 Task: Find connections with filter location Tanabi with filter topic #lawstudentswith filter profile language Potuguese with filter current company Dream Jobs Staffing Solution Pvt Ltd with filter school Pt. Ravishankar Shukla University, Raipur with filter industry Chemical Raw Materials Manufacturing with filter service category Audio Engineering with filter keywords title Welder
Action: Mouse moved to (489, 86)
Screenshot: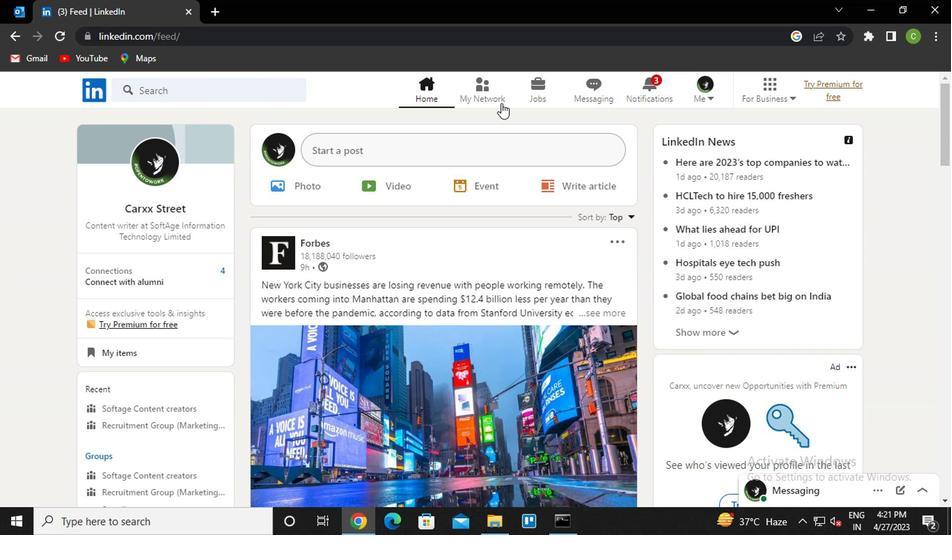 
Action: Mouse pressed left at (489, 86)
Screenshot: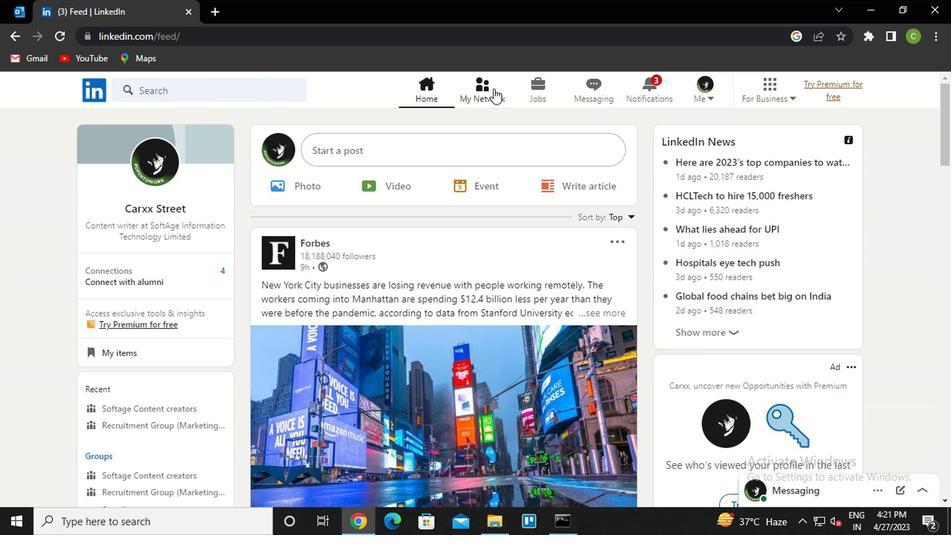 
Action: Mouse moved to (219, 171)
Screenshot: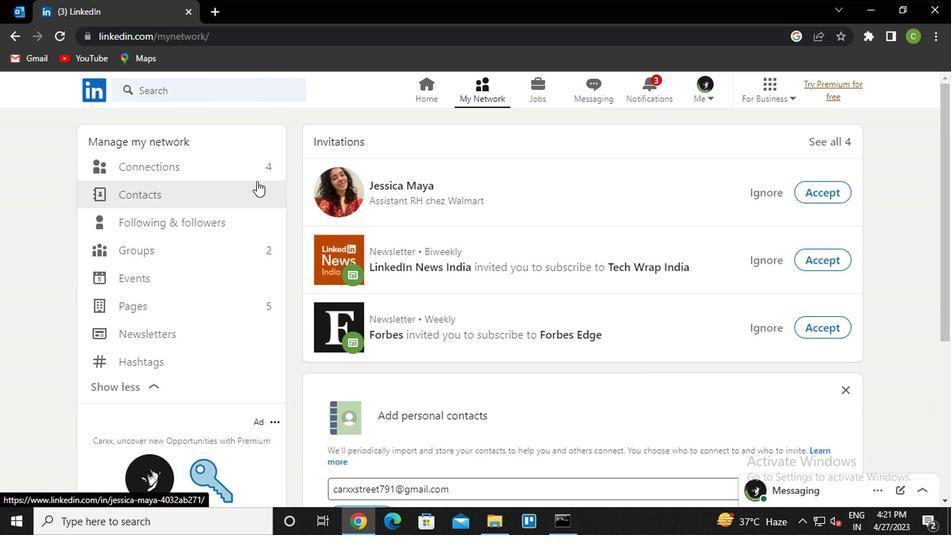 
Action: Mouse pressed left at (219, 171)
Screenshot: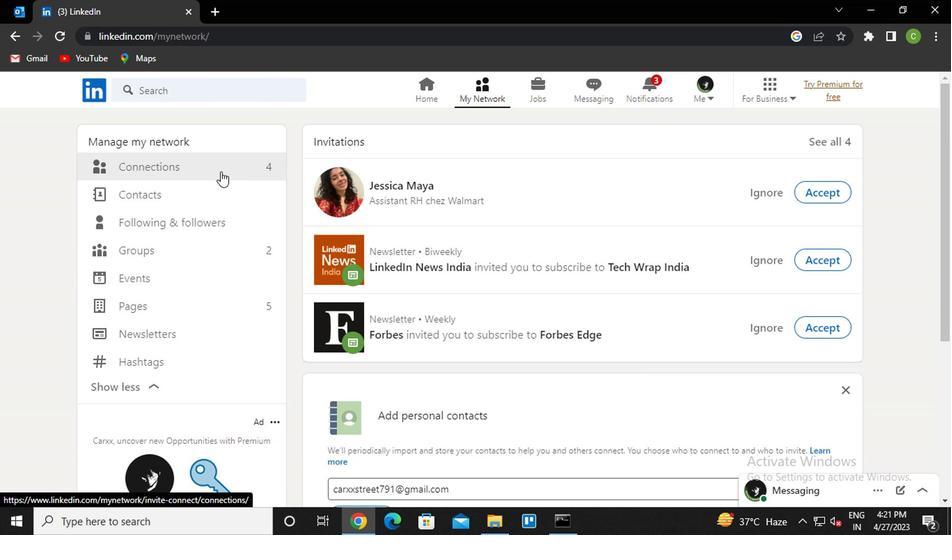 
Action: Mouse moved to (561, 167)
Screenshot: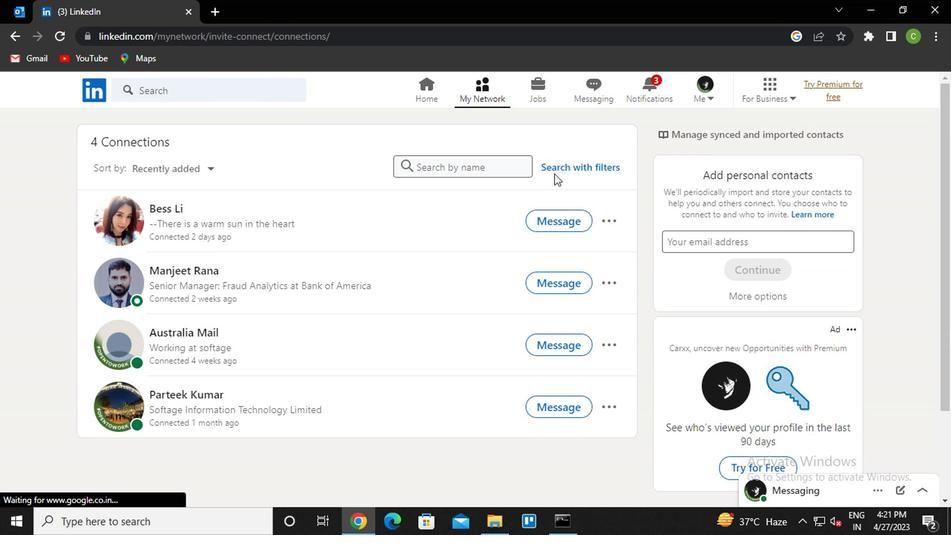 
Action: Mouse pressed left at (561, 167)
Screenshot: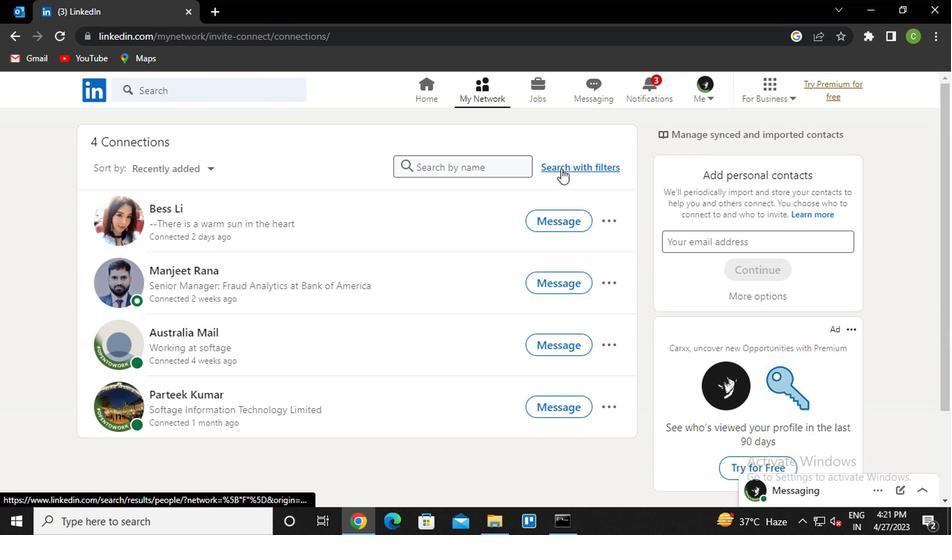 
Action: Mouse moved to (504, 128)
Screenshot: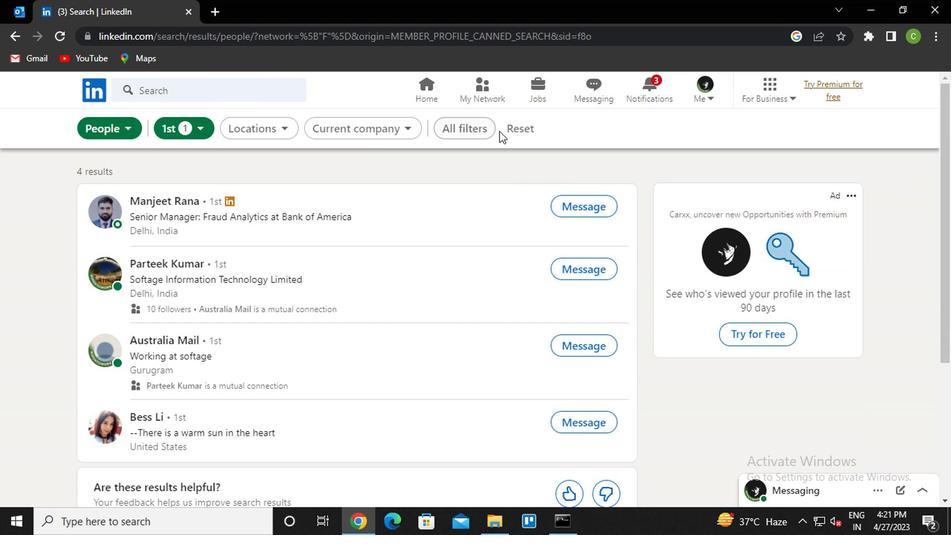 
Action: Mouse pressed left at (504, 128)
Screenshot: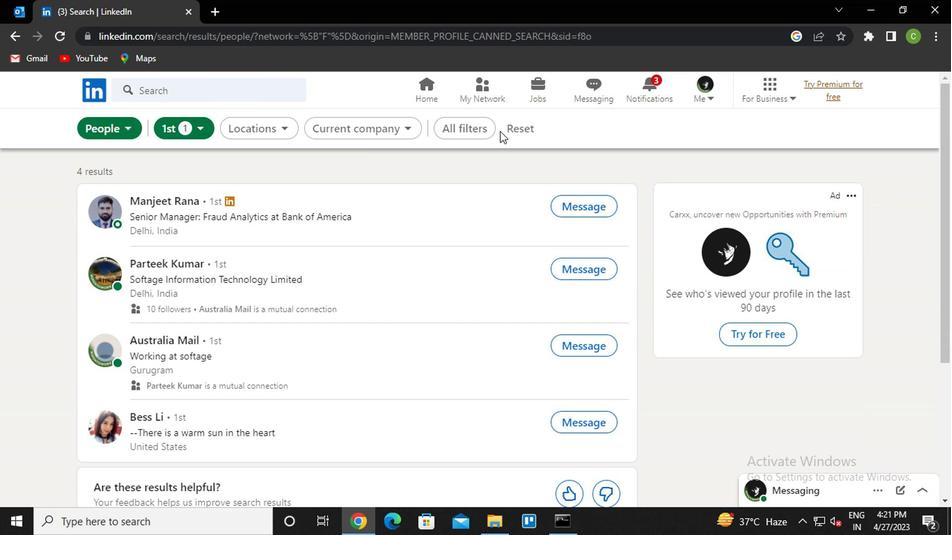 
Action: Mouse moved to (514, 132)
Screenshot: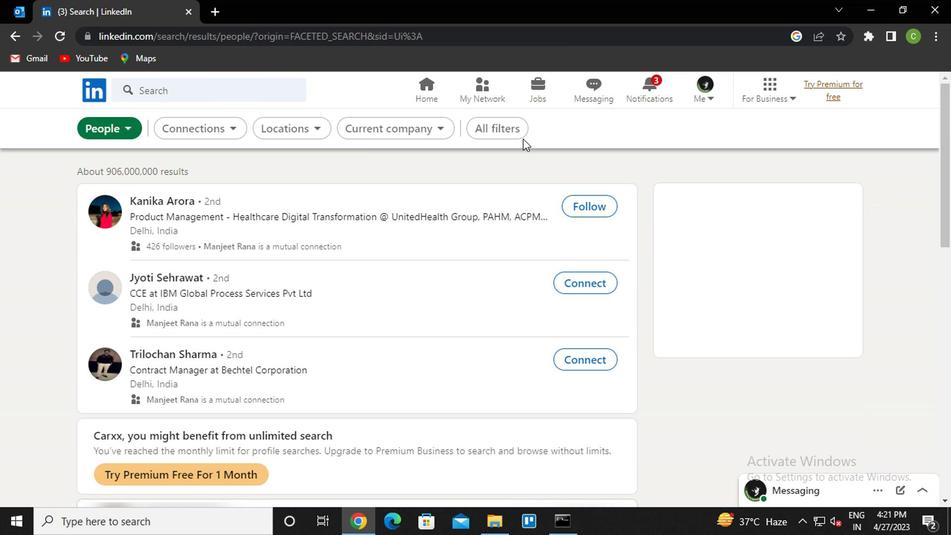
Action: Mouse pressed left at (514, 132)
Screenshot: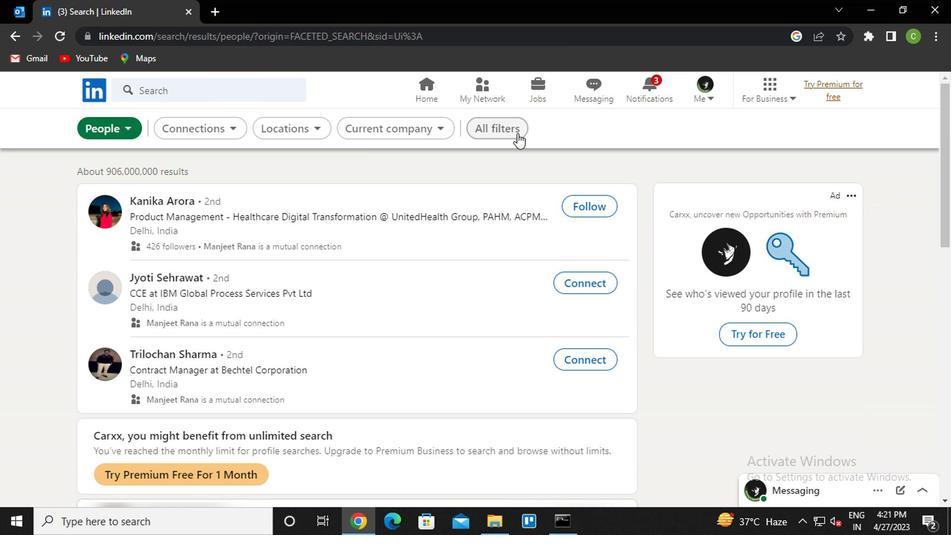 
Action: Mouse moved to (800, 298)
Screenshot: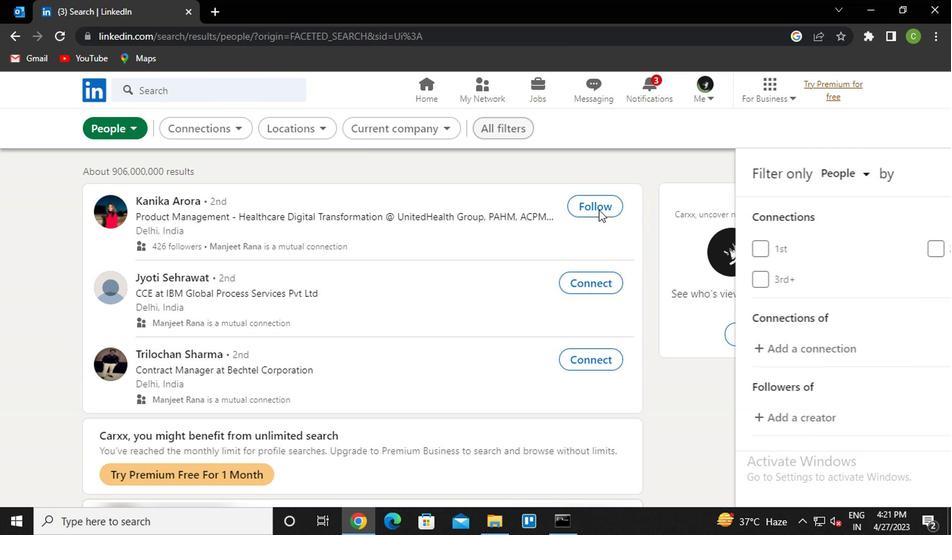 
Action: Mouse scrolled (800, 298) with delta (0, 0)
Screenshot: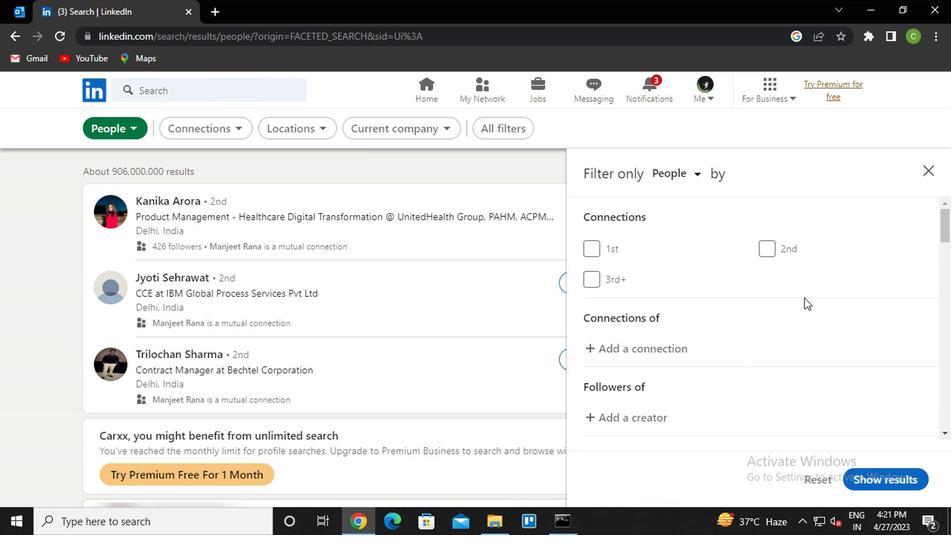
Action: Mouse scrolled (800, 298) with delta (0, 0)
Screenshot: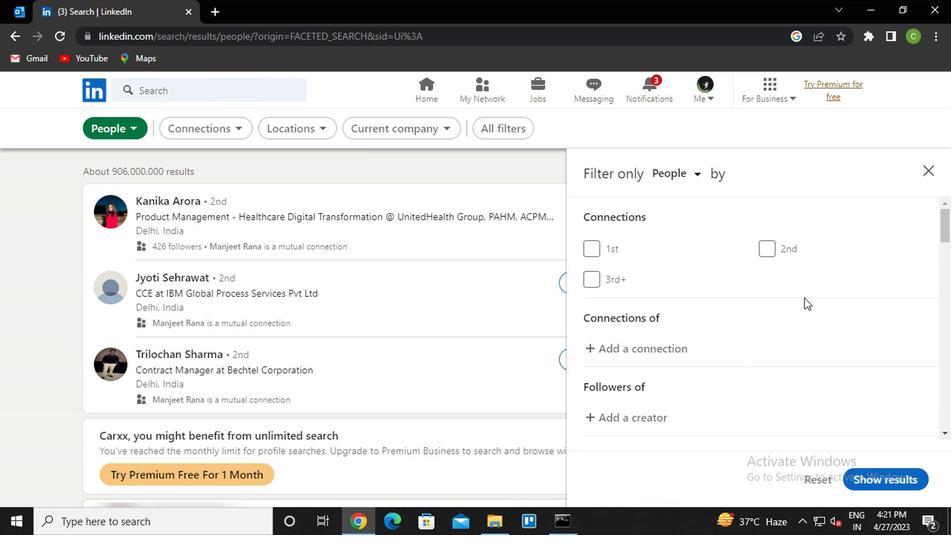 
Action: Mouse moved to (800, 300)
Screenshot: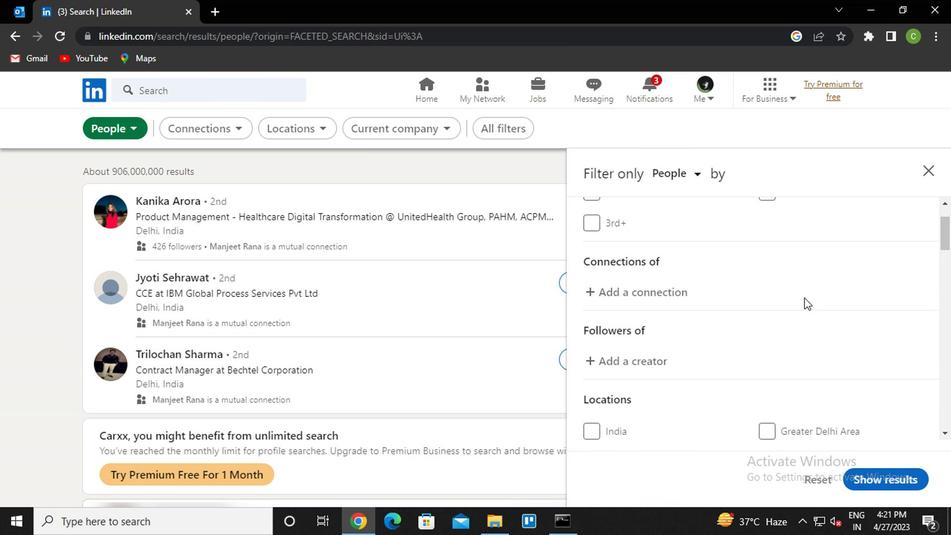 
Action: Mouse scrolled (800, 300) with delta (0, 0)
Screenshot: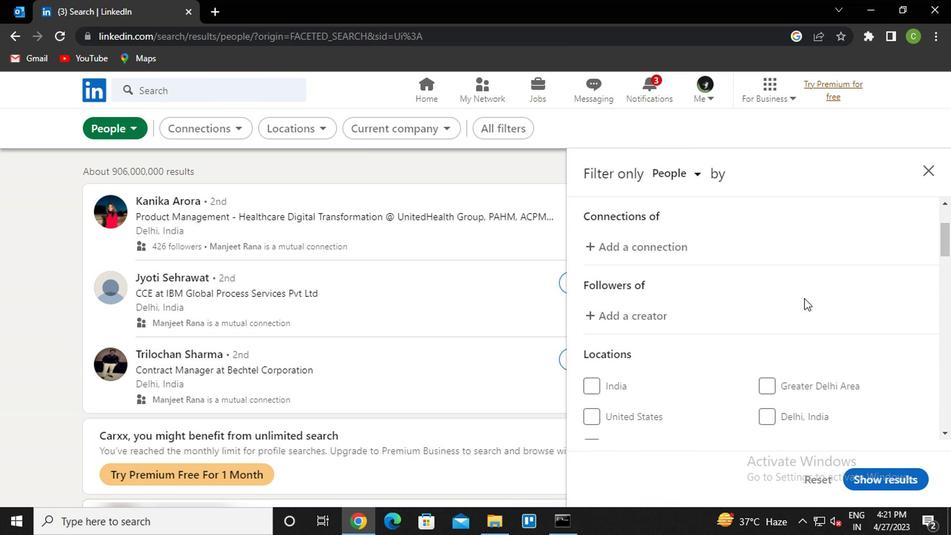 
Action: Mouse scrolled (800, 300) with delta (0, 0)
Screenshot: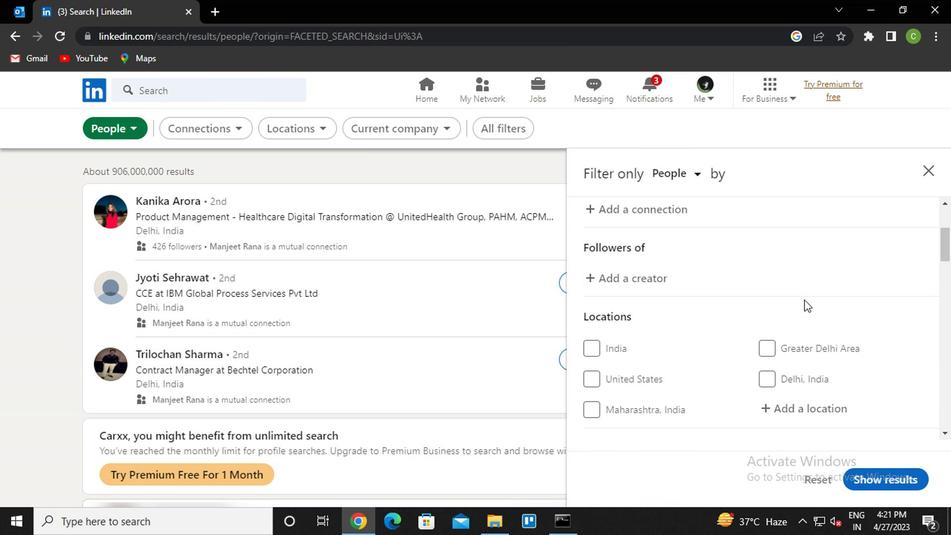 
Action: Mouse moved to (819, 273)
Screenshot: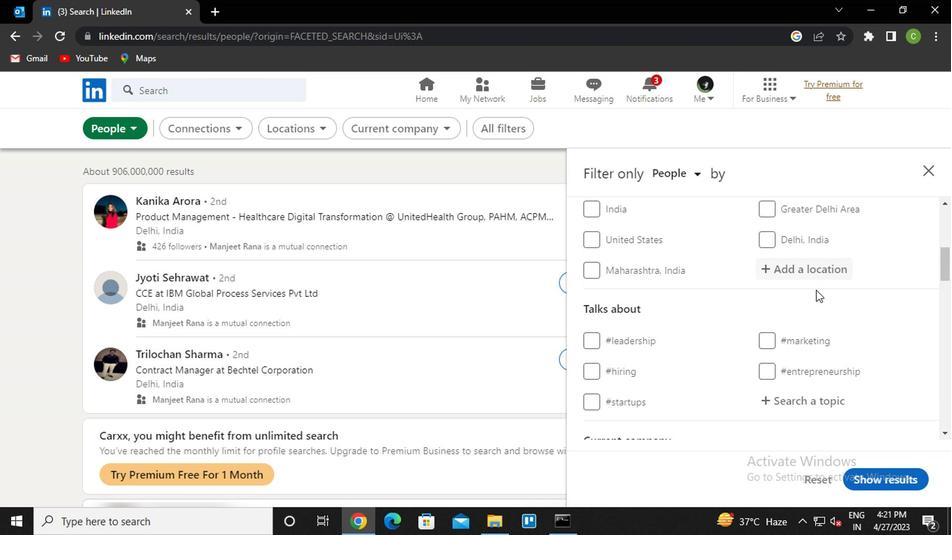 
Action: Mouse pressed left at (819, 273)
Screenshot: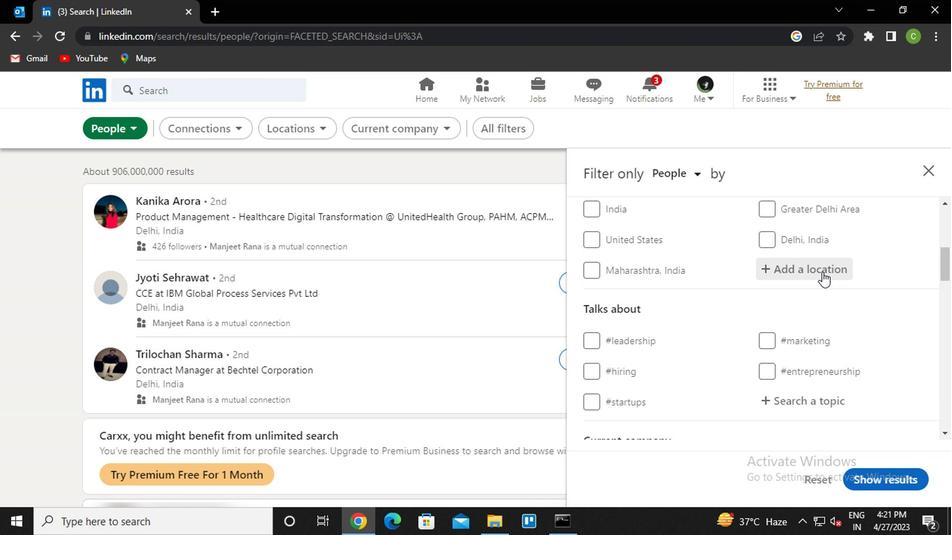
Action: Key pressed <Key.caps_lock>t<Key.caps_lock>anabi<Key.down><Key.enter>
Screenshot: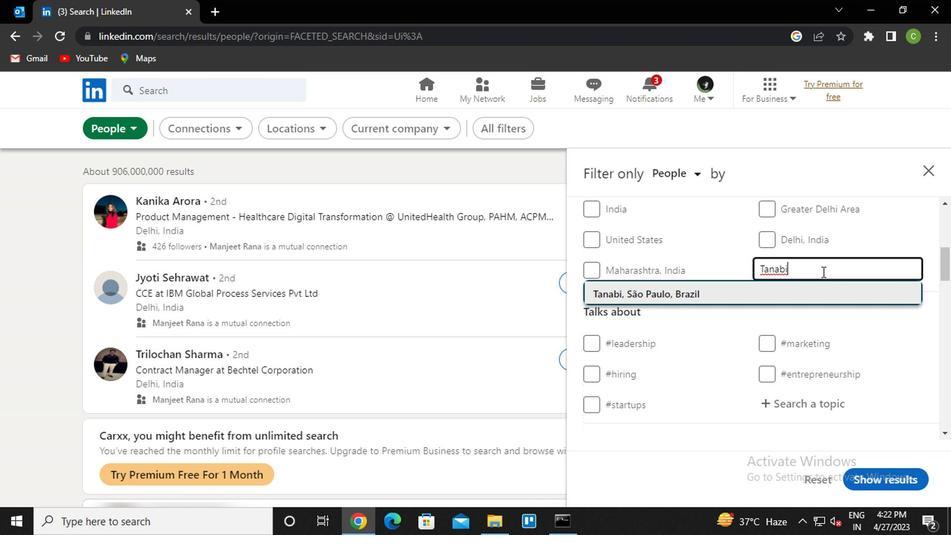 
Action: Mouse scrolled (819, 272) with delta (0, 0)
Screenshot: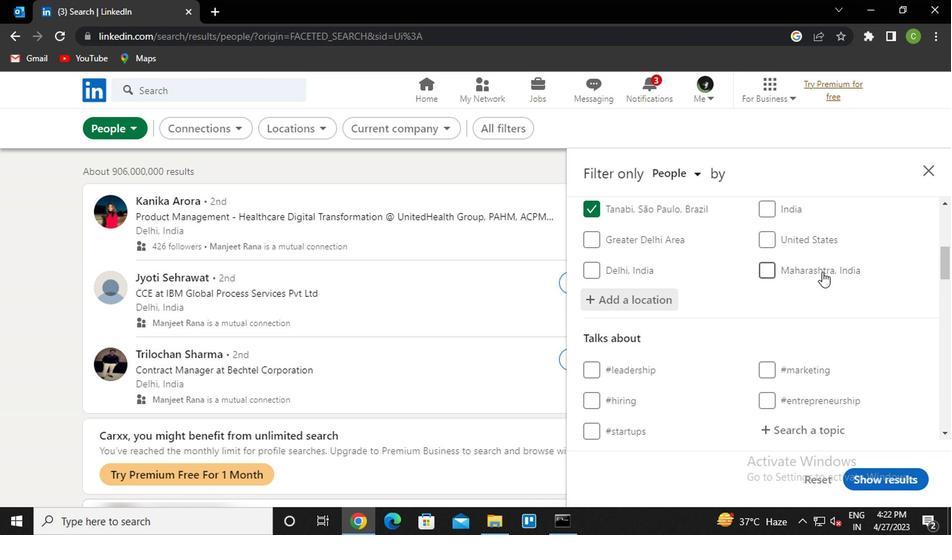 
Action: Mouse scrolled (819, 272) with delta (0, 0)
Screenshot: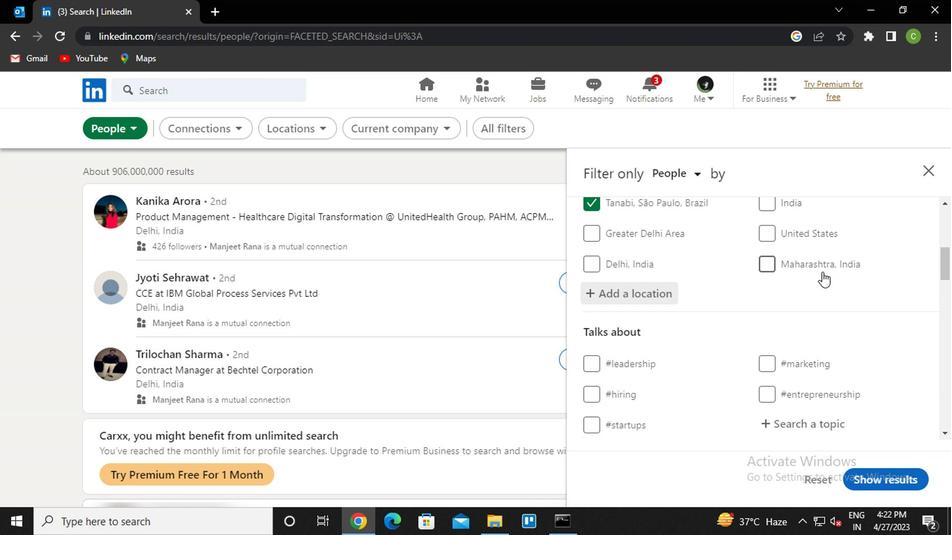 
Action: Mouse scrolled (819, 272) with delta (0, 0)
Screenshot: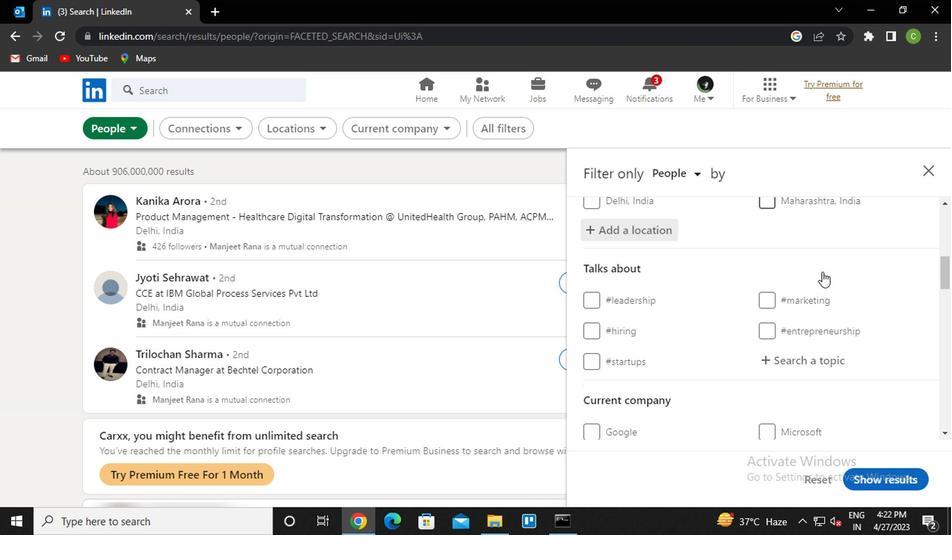 
Action: Mouse scrolled (819, 272) with delta (0, 0)
Screenshot: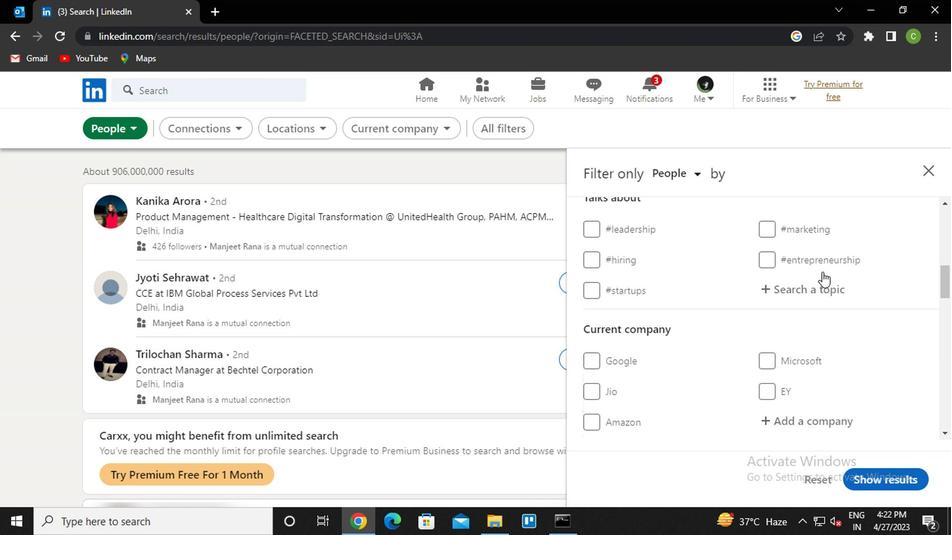 
Action: Mouse moved to (812, 281)
Screenshot: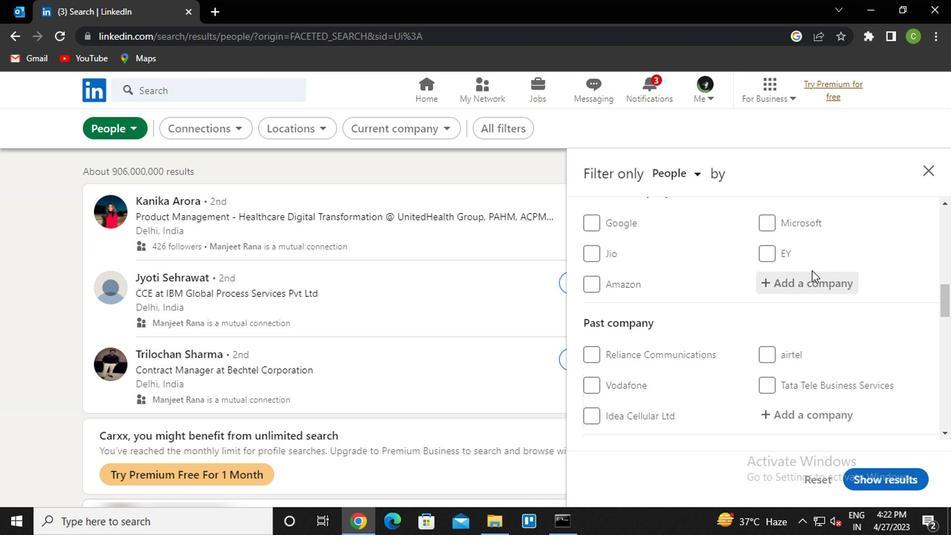 
Action: Mouse pressed left at (812, 281)
Screenshot: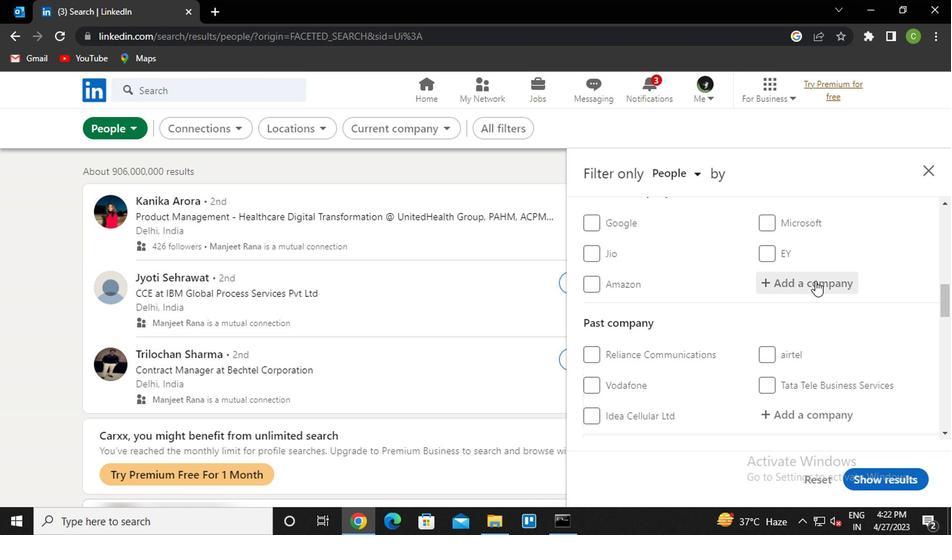 
Action: Mouse moved to (791, 308)
Screenshot: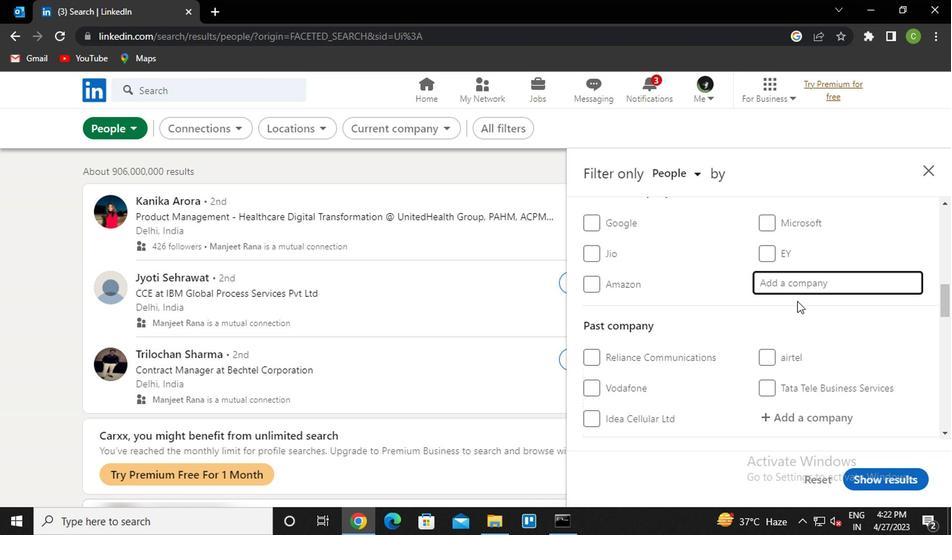 
Action: Mouse scrolled (791, 309) with delta (0, 0)
Screenshot: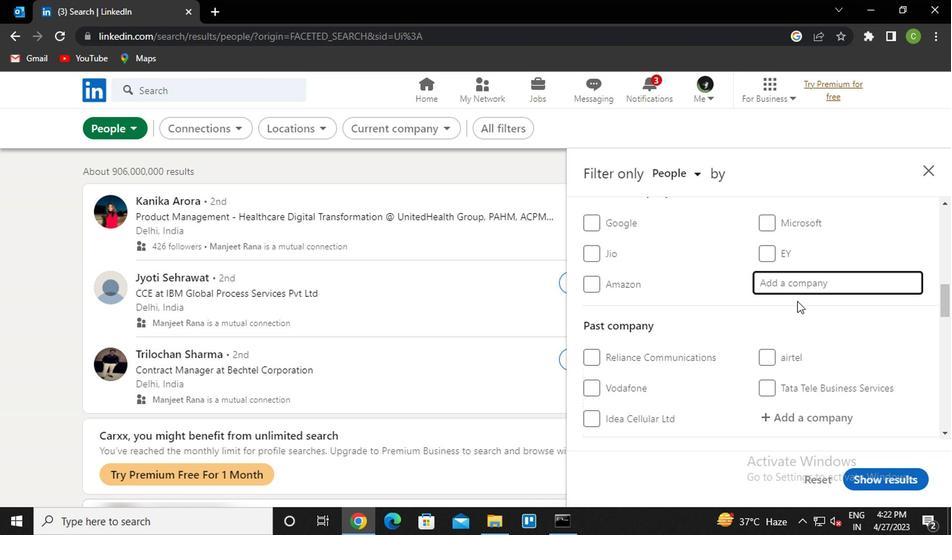 
Action: Mouse moved to (785, 320)
Screenshot: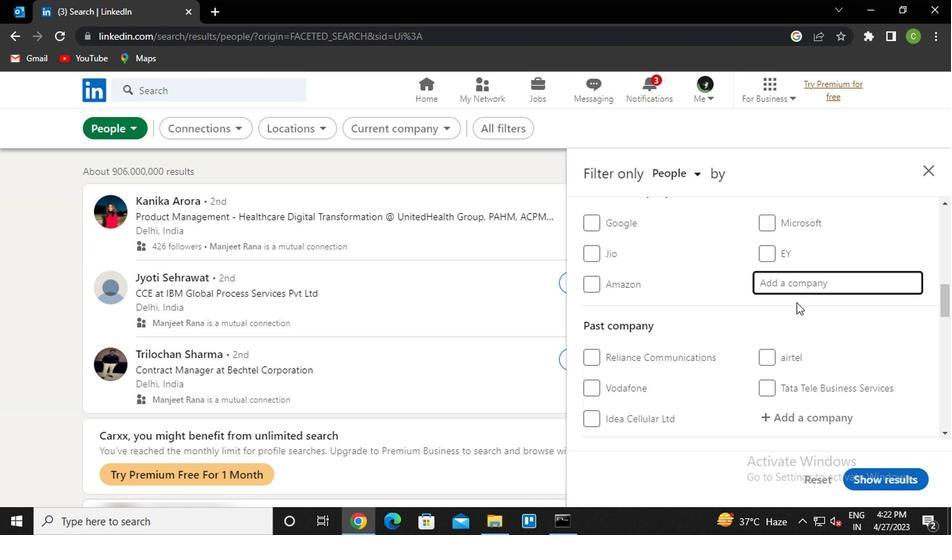 
Action: Mouse scrolled (785, 320) with delta (0, 0)
Screenshot: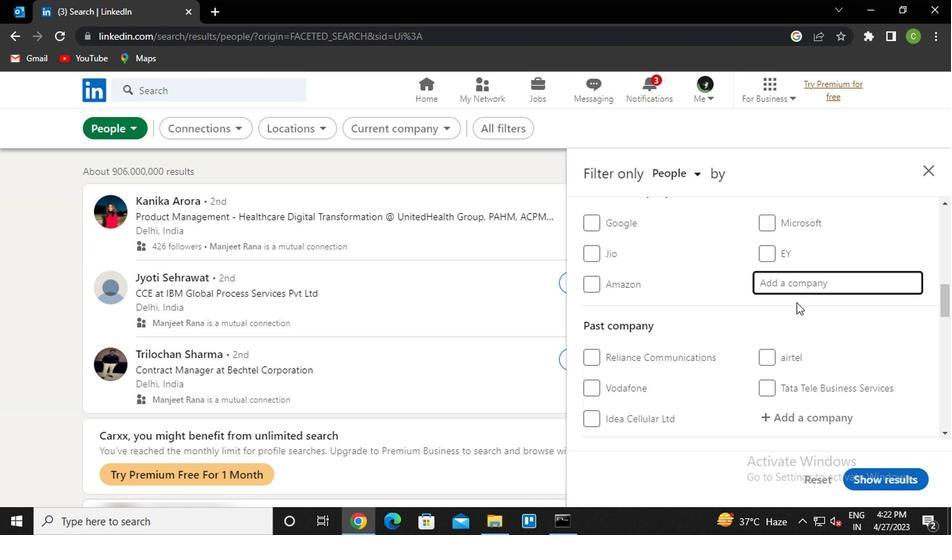 
Action: Mouse moved to (784, 322)
Screenshot: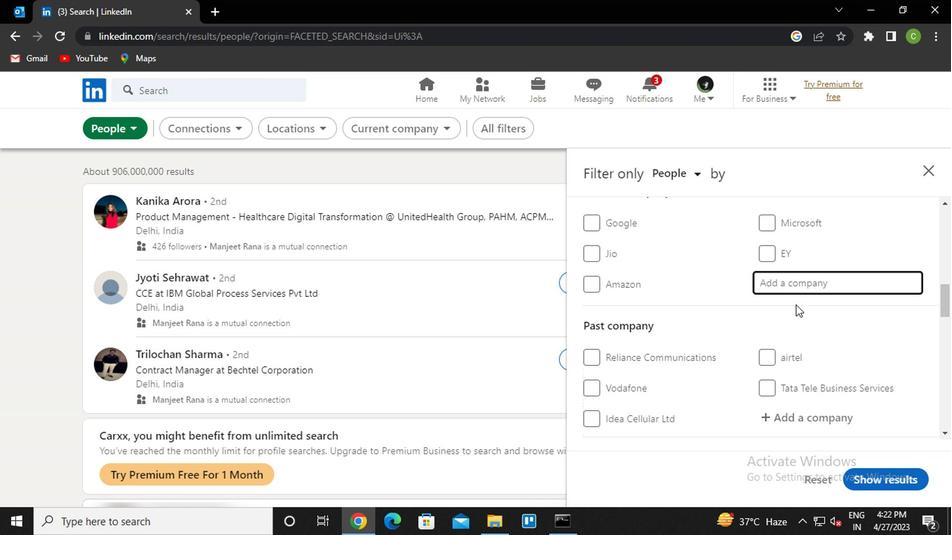 
Action: Mouse scrolled (784, 323) with delta (0, 0)
Screenshot: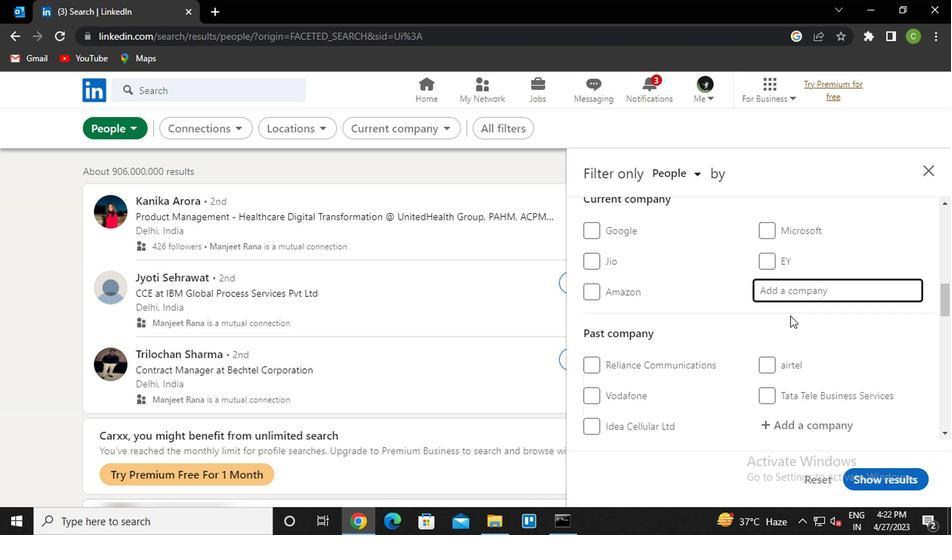 
Action: Mouse moved to (800, 362)
Screenshot: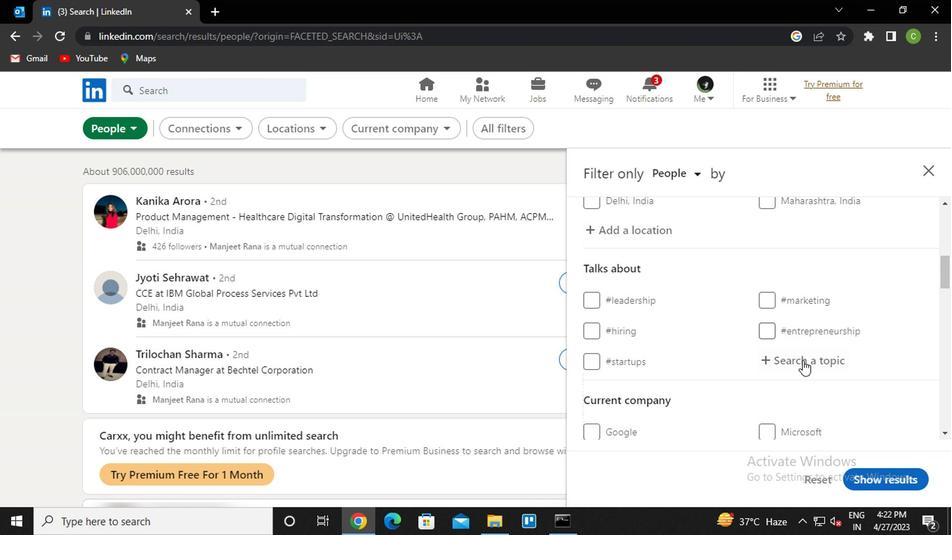 
Action: Mouse pressed left at (800, 362)
Screenshot: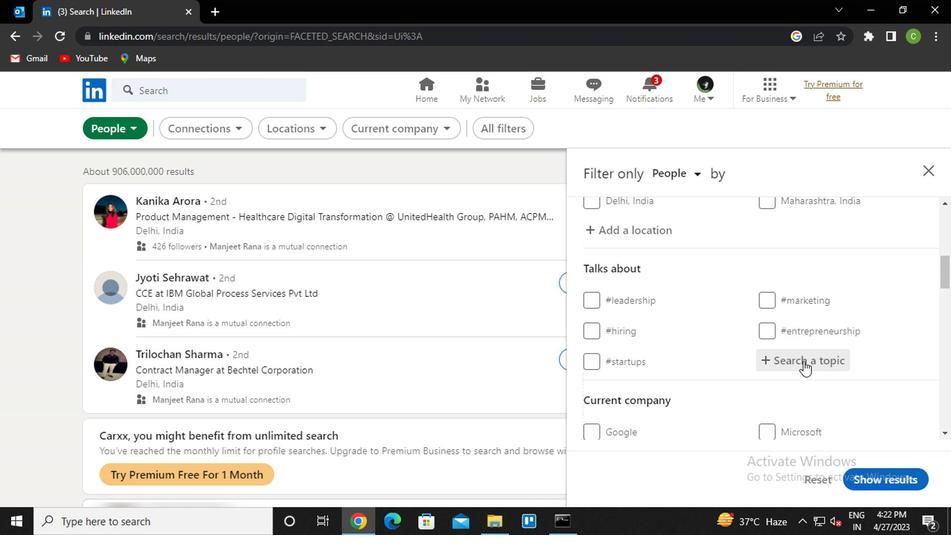 
Action: Key pressed lawstudent<Key.down><Key.enter>
Screenshot: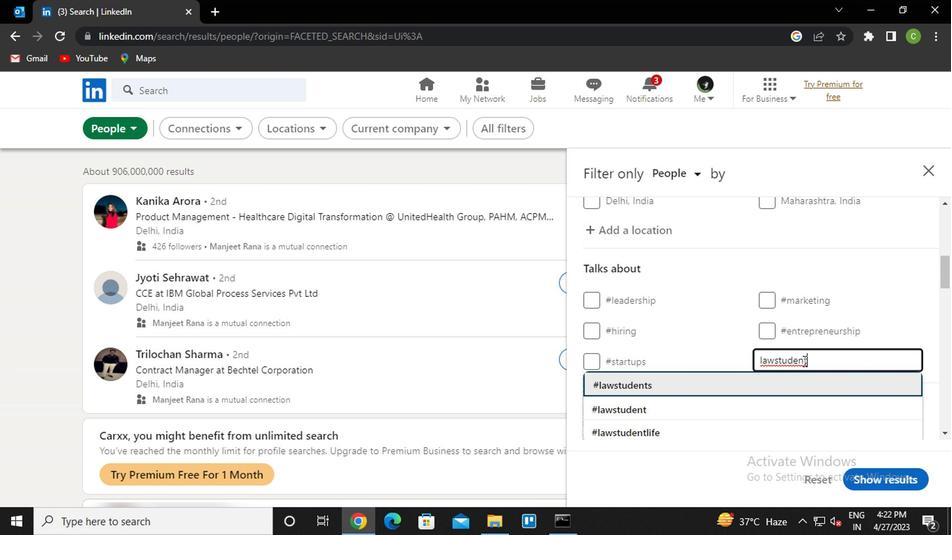 
Action: Mouse scrolled (800, 362) with delta (0, 0)
Screenshot: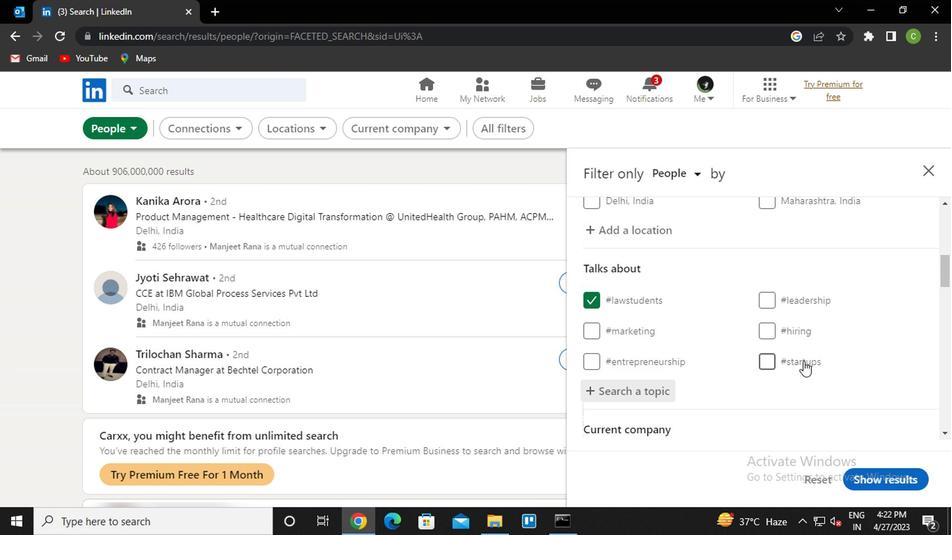 
Action: Mouse scrolled (800, 362) with delta (0, 0)
Screenshot: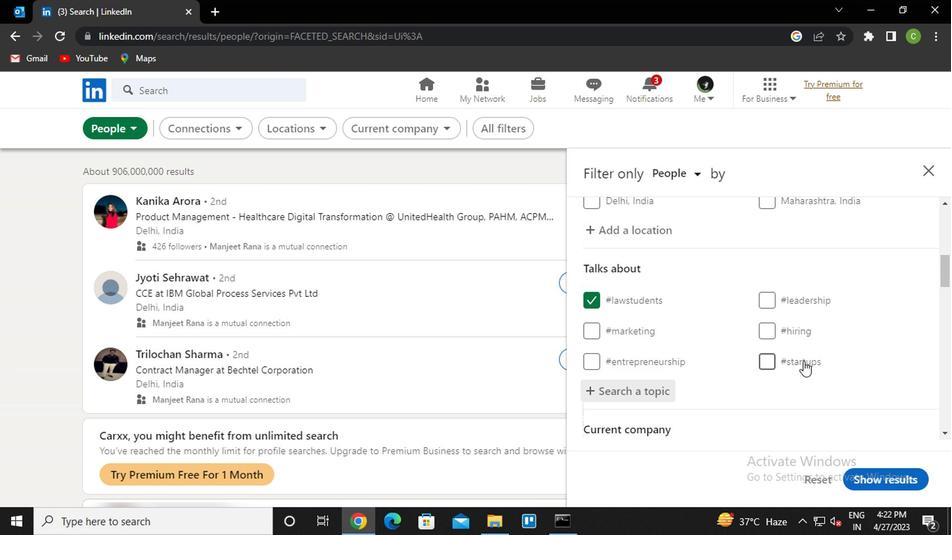 
Action: Mouse moved to (800, 363)
Screenshot: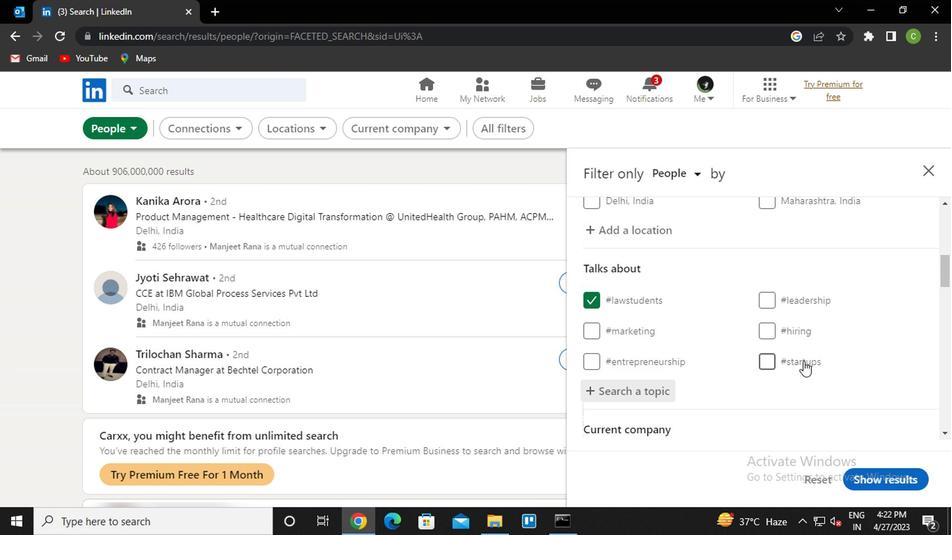 
Action: Mouse scrolled (800, 362) with delta (0, 0)
Screenshot: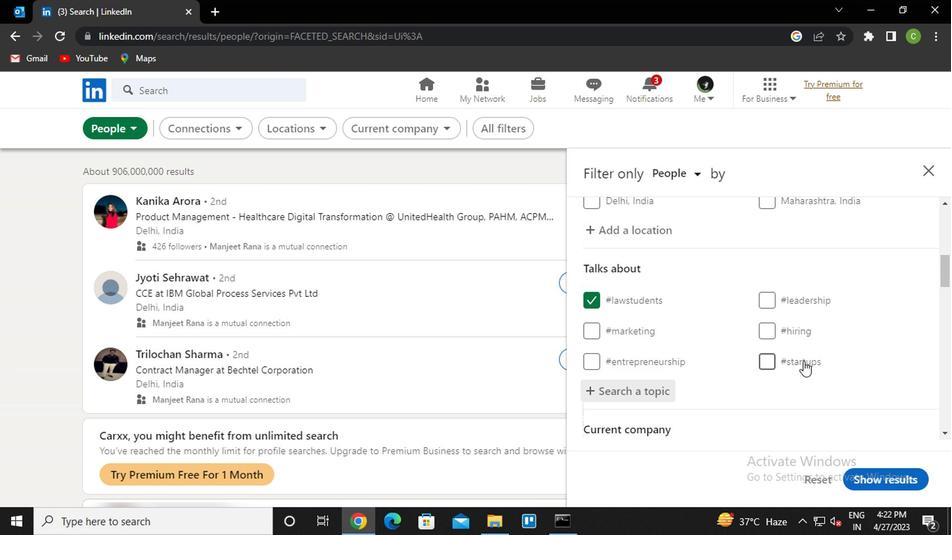 
Action: Mouse moved to (798, 364)
Screenshot: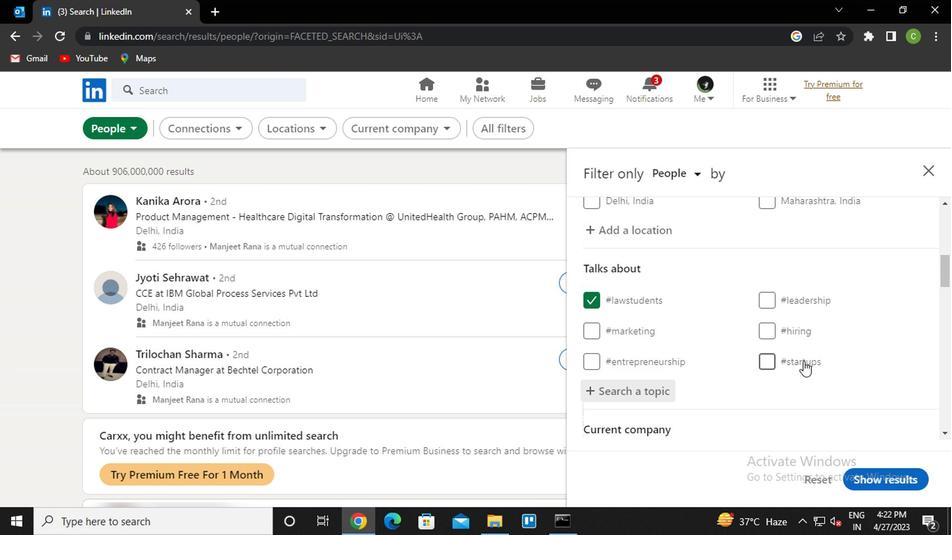 
Action: Mouse scrolled (798, 363) with delta (0, 0)
Screenshot: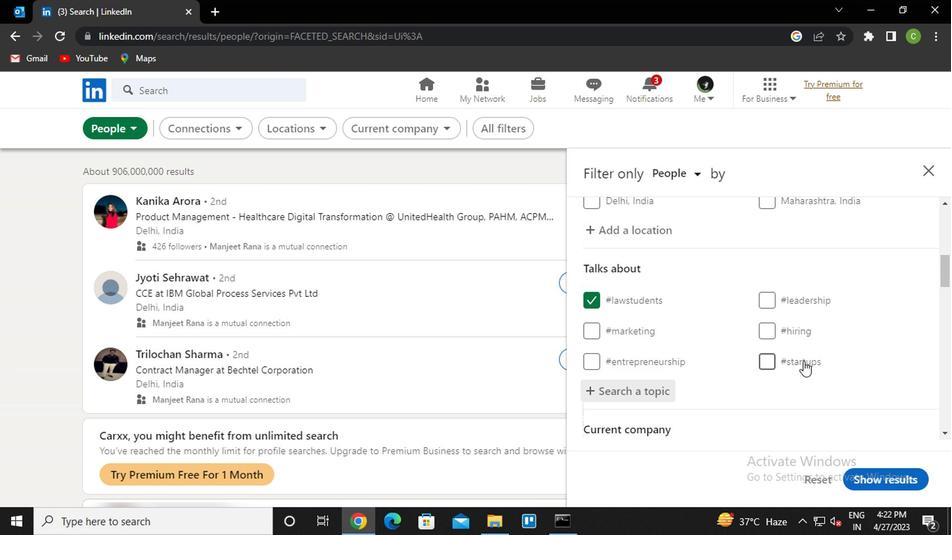 
Action: Mouse moved to (796, 366)
Screenshot: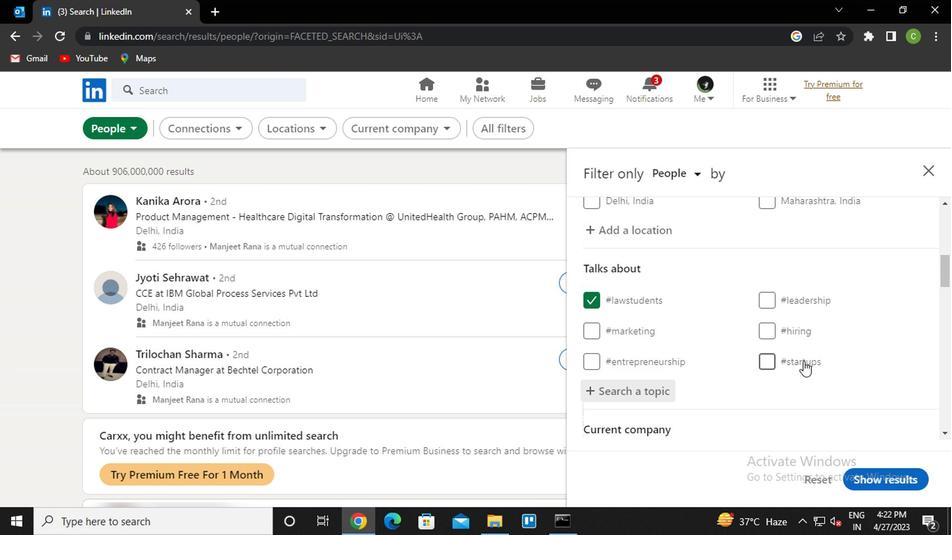
Action: Mouse scrolled (796, 365) with delta (0, 0)
Screenshot: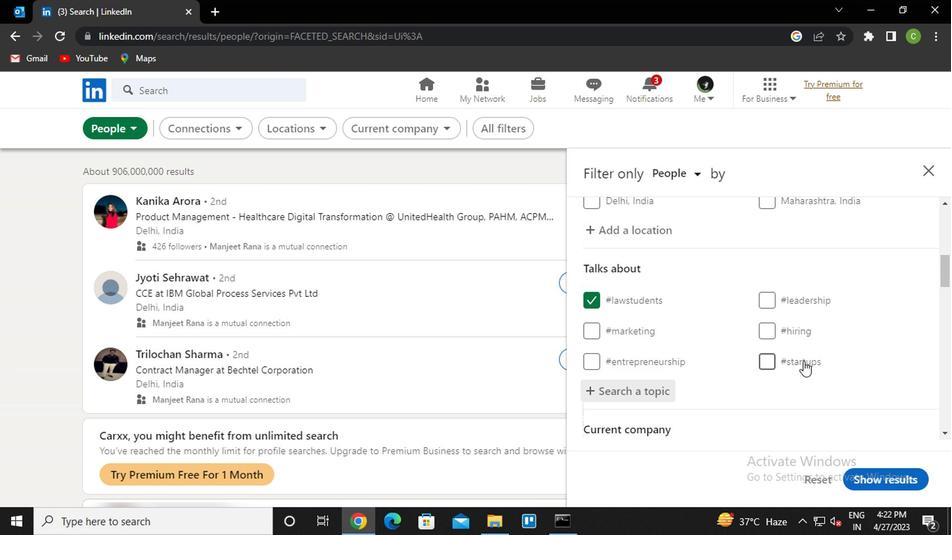 
Action: Mouse moved to (796, 366)
Screenshot: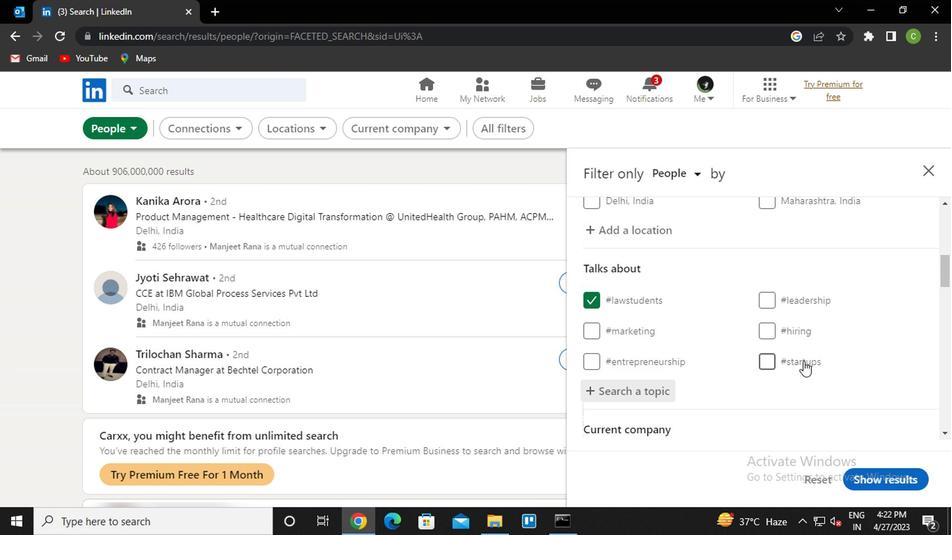 
Action: Mouse scrolled (796, 365) with delta (0, 0)
Screenshot: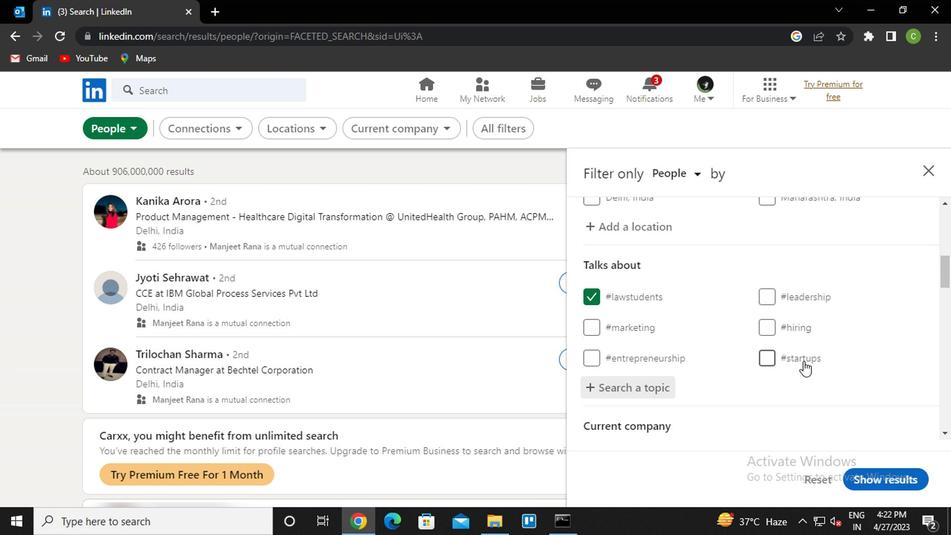 
Action: Mouse moved to (794, 367)
Screenshot: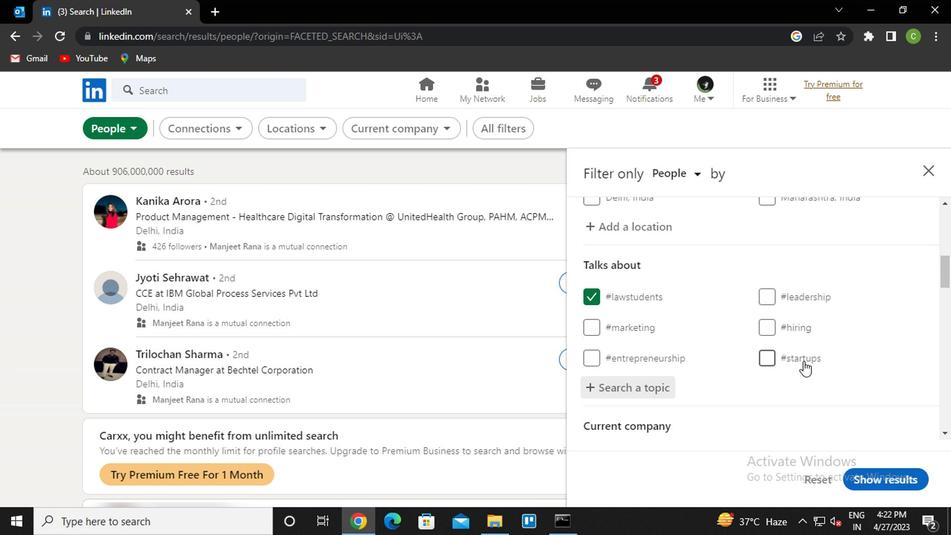 
Action: Mouse scrolled (794, 366) with delta (0, 0)
Screenshot: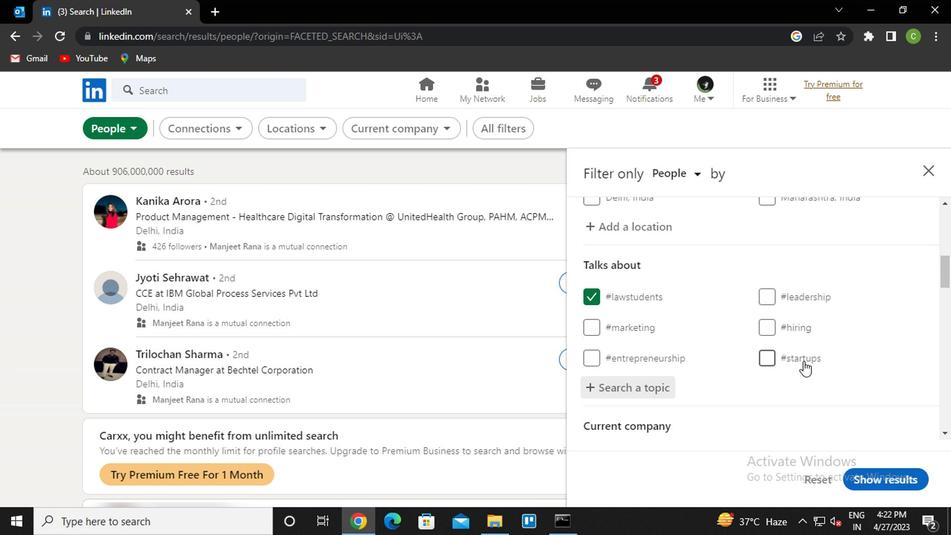 
Action: Mouse scrolled (794, 366) with delta (0, 0)
Screenshot: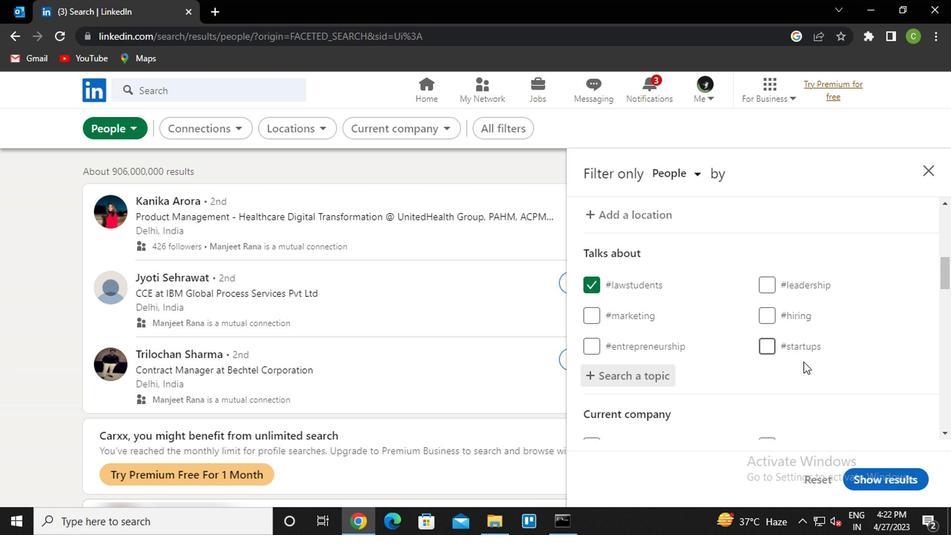 
Action: Mouse scrolled (794, 366) with delta (0, 0)
Screenshot: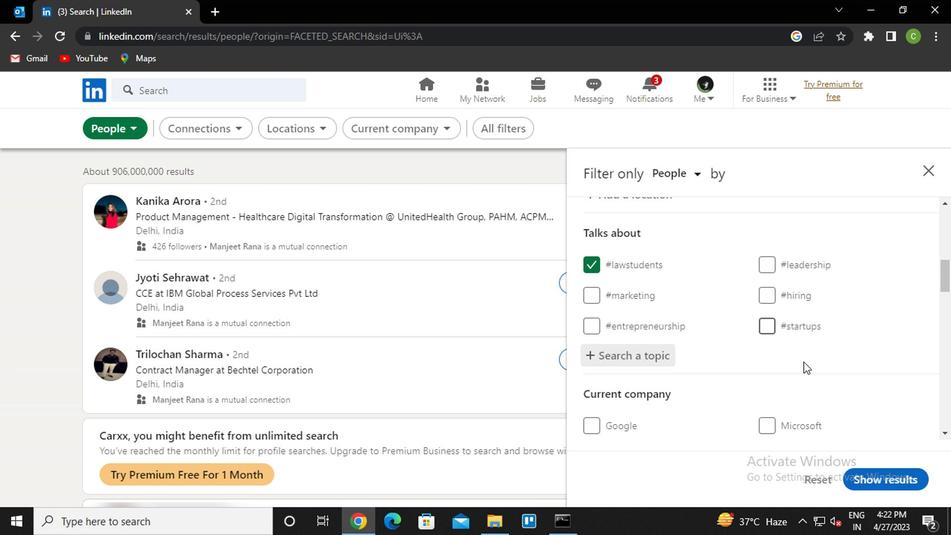 
Action: Mouse moved to (771, 420)
Screenshot: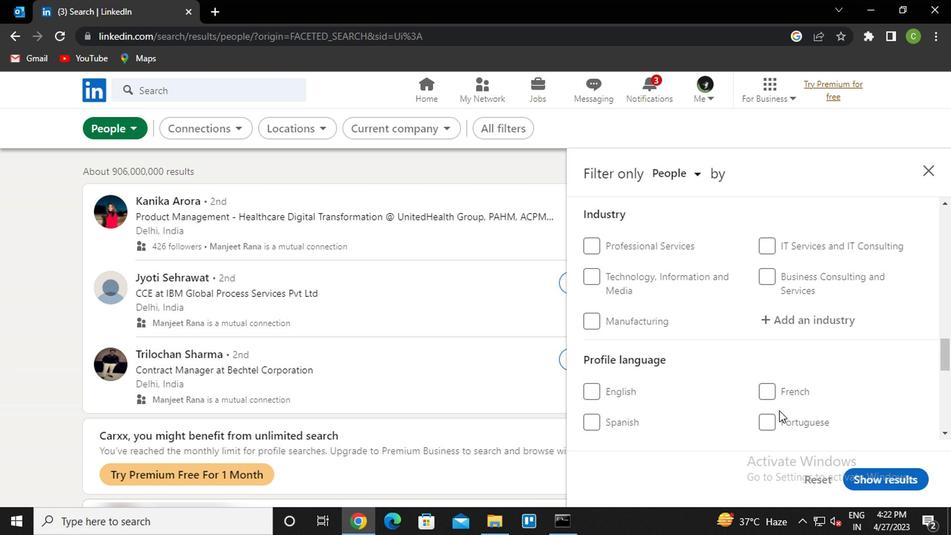 
Action: Mouse pressed left at (771, 420)
Screenshot: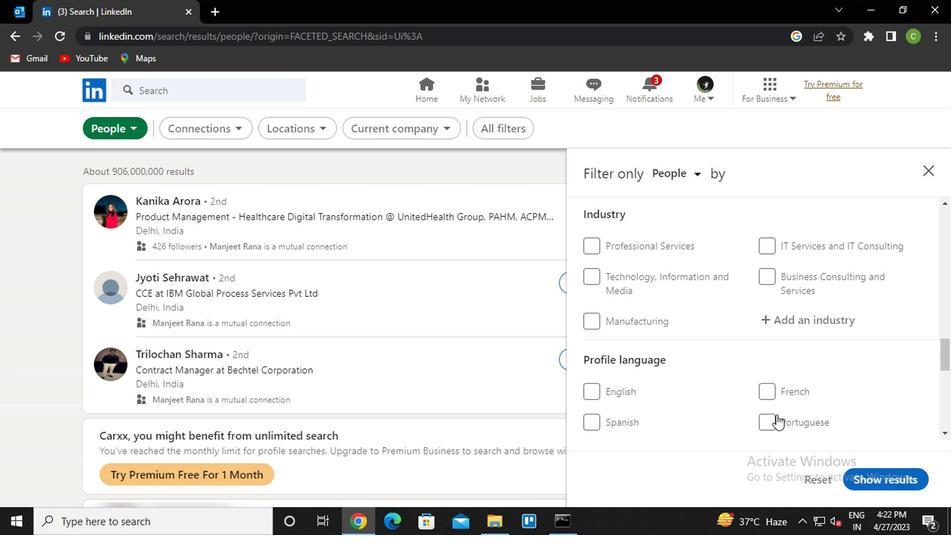 
Action: Mouse moved to (789, 349)
Screenshot: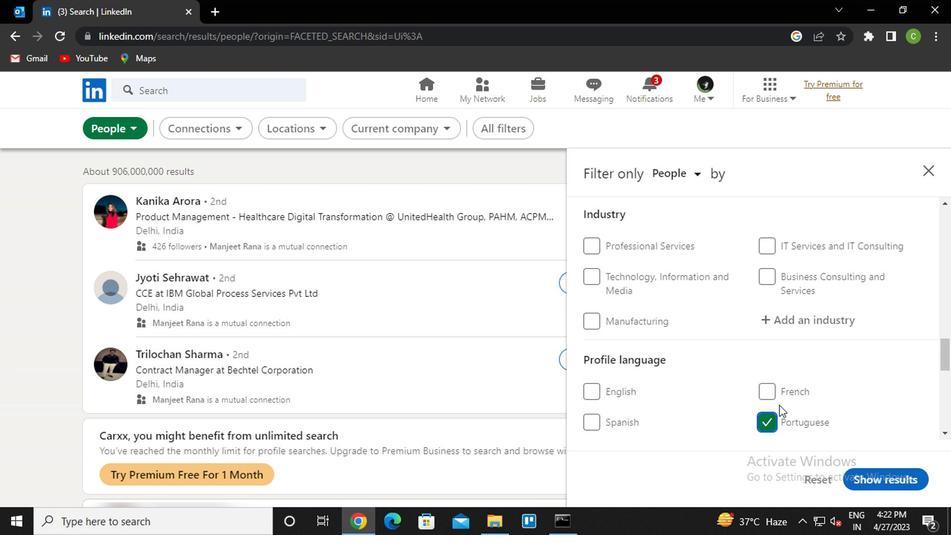 
Action: Mouse scrolled (789, 350) with delta (0, 0)
Screenshot: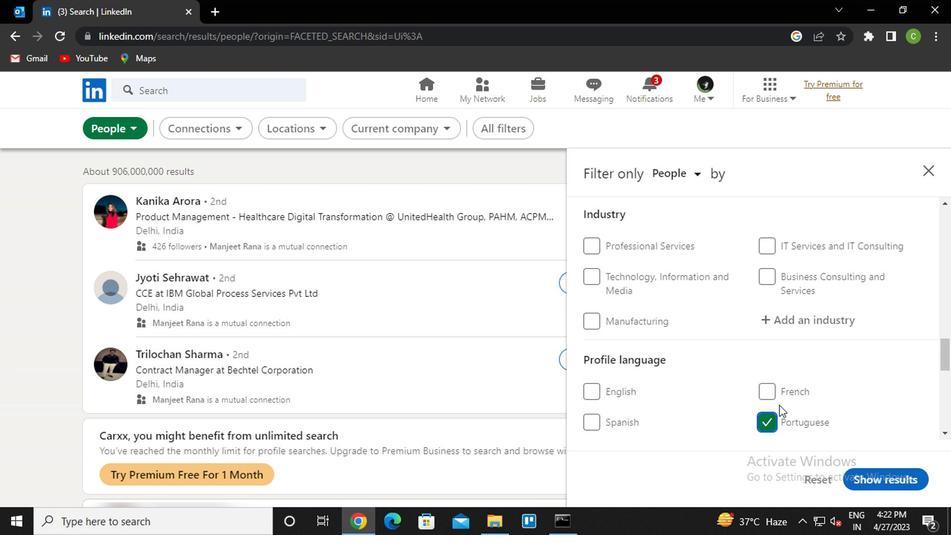 
Action: Mouse scrolled (789, 350) with delta (0, 0)
Screenshot: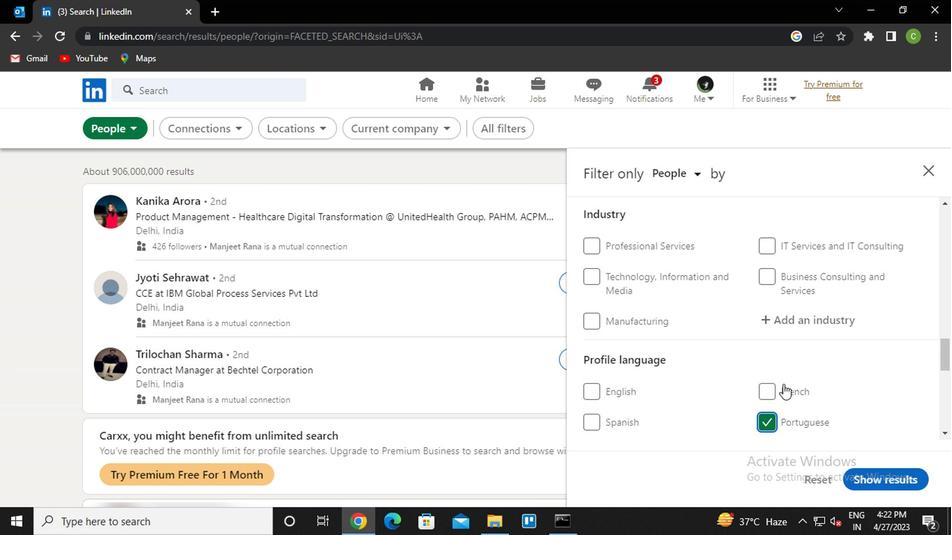 
Action: Mouse scrolled (789, 350) with delta (0, 0)
Screenshot: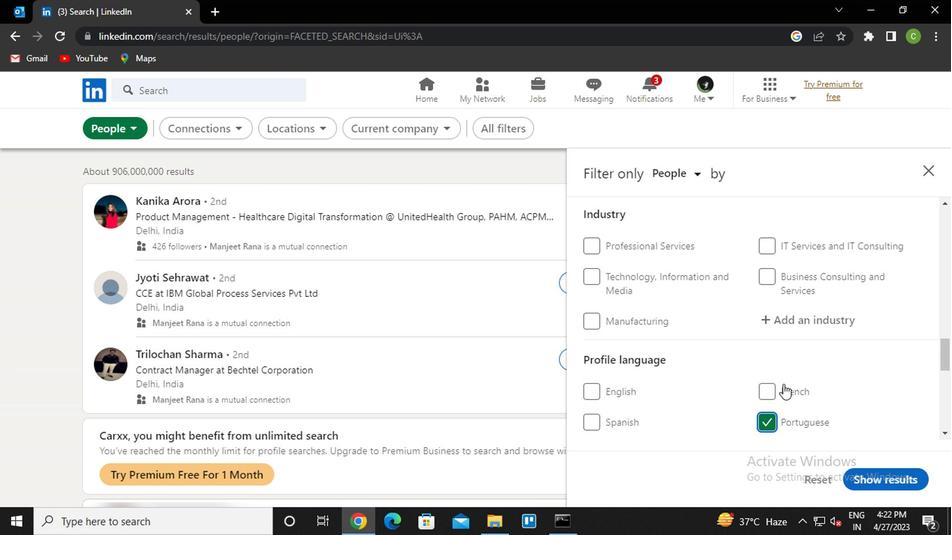 
Action: Mouse scrolled (789, 350) with delta (0, 0)
Screenshot: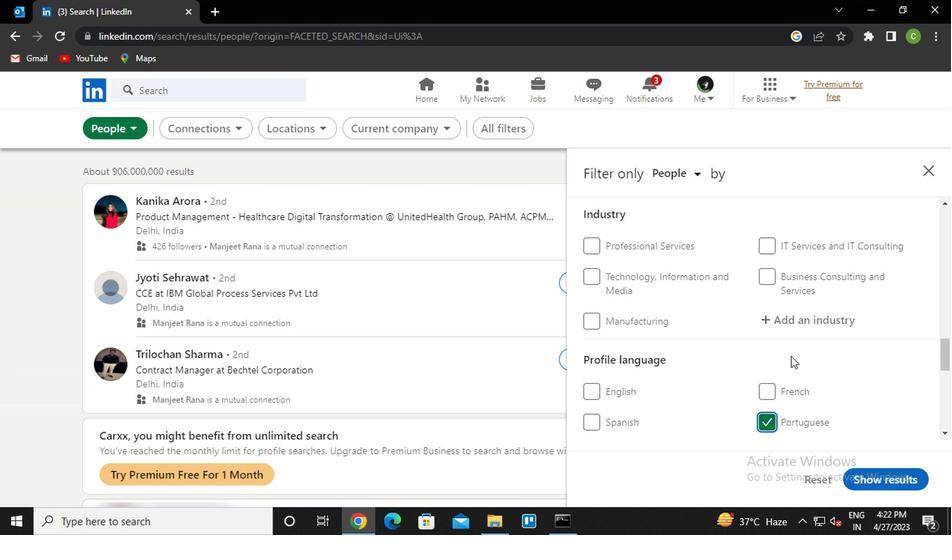 
Action: Mouse scrolled (789, 350) with delta (0, 0)
Screenshot: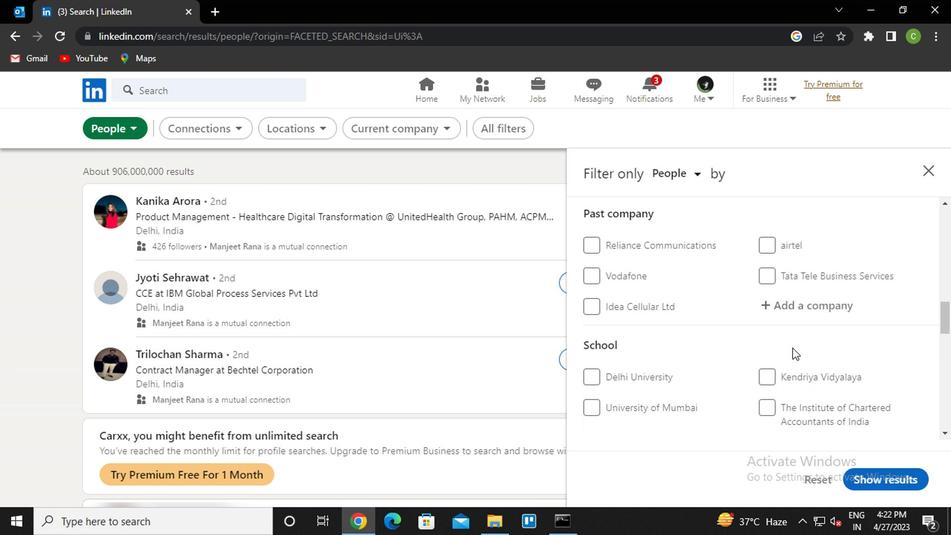 
Action: Mouse scrolled (789, 350) with delta (0, 0)
Screenshot: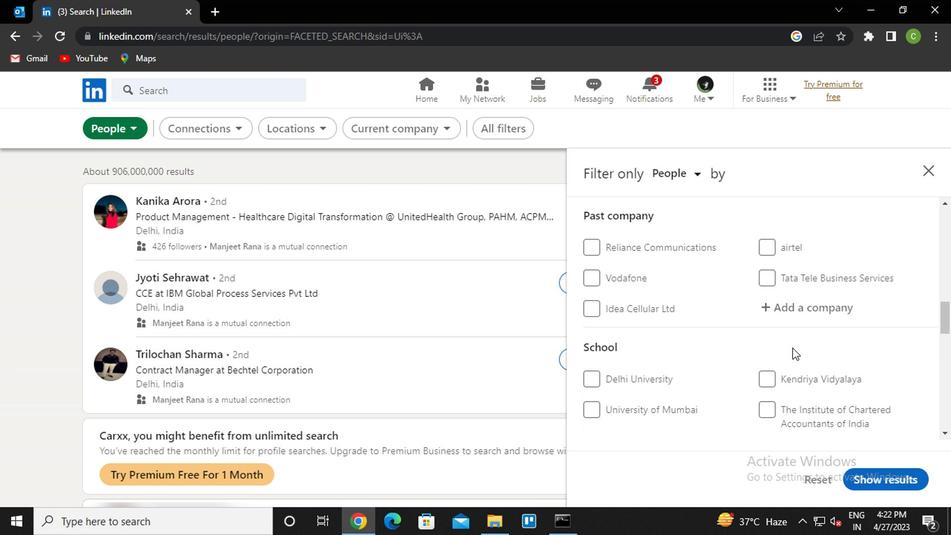 
Action: Mouse moved to (828, 312)
Screenshot: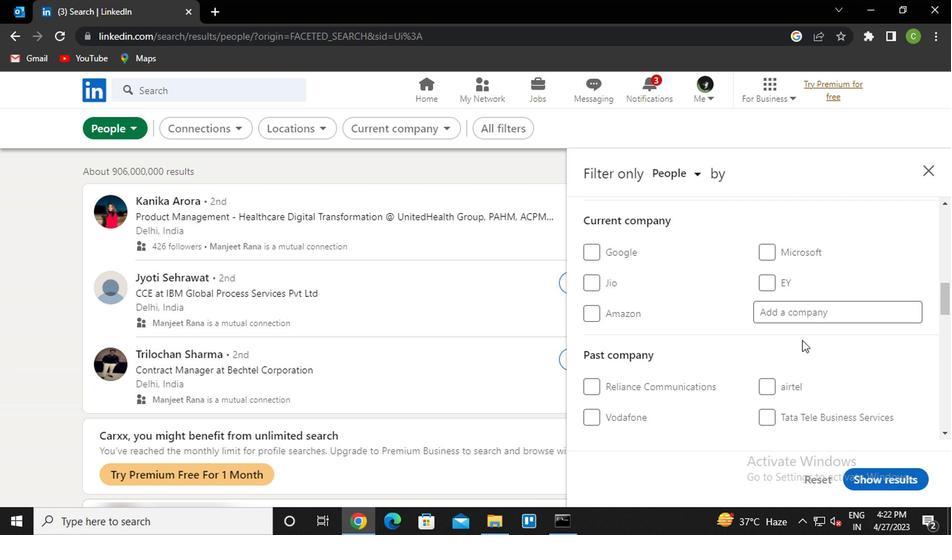 
Action: Mouse pressed left at (828, 312)
Screenshot: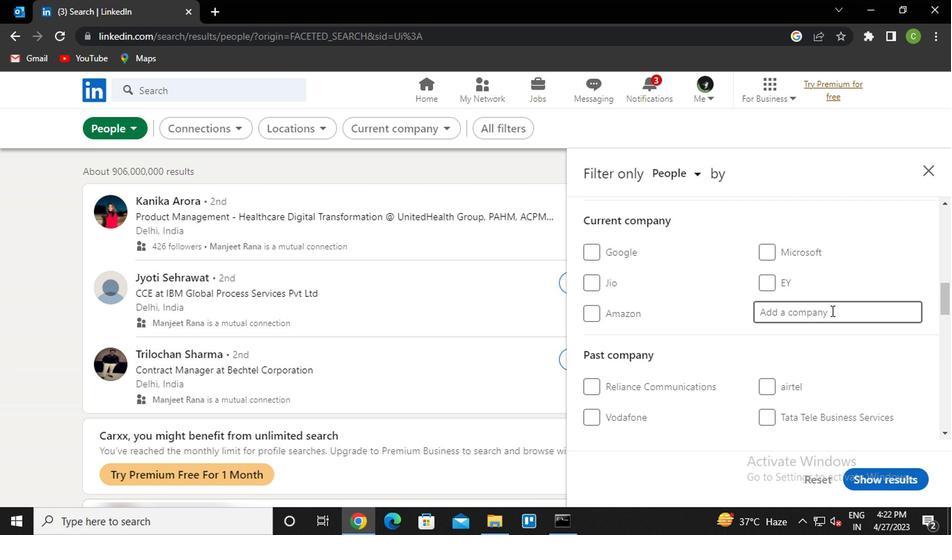 
Action: Key pressed <Key.caps_lock>d<Key.caps_lock>ream<Key.space>job<Key.down><Key.down><Key.down><Key.enter>
Screenshot: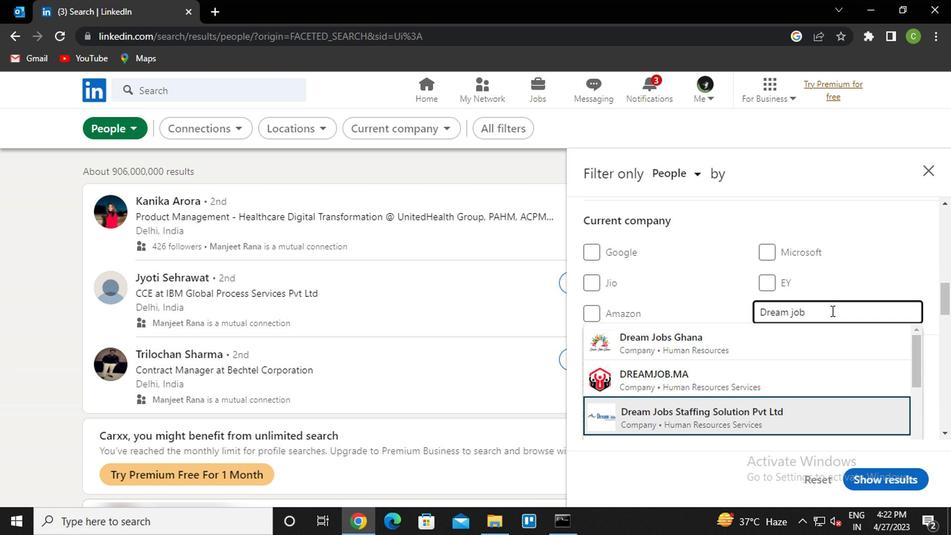 
Action: Mouse moved to (828, 311)
Screenshot: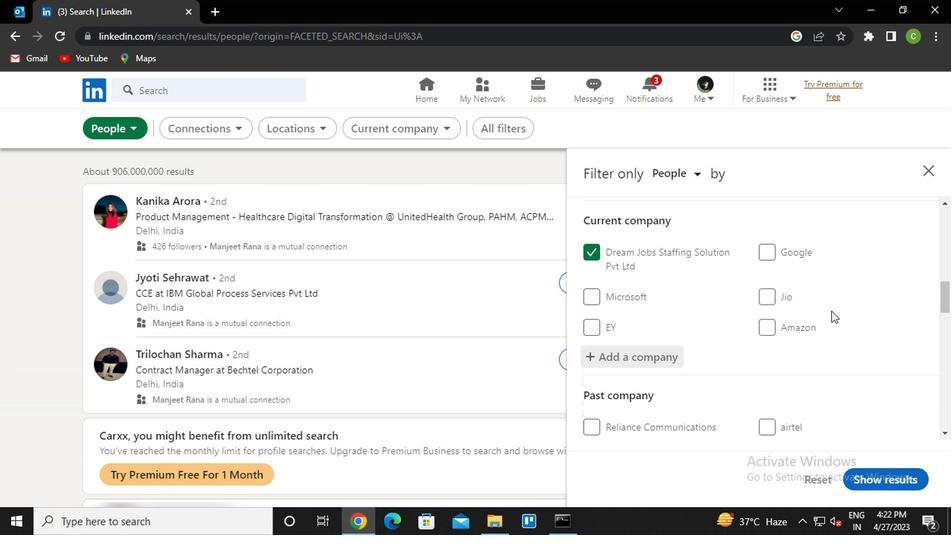 
Action: Mouse scrolled (828, 310) with delta (0, 0)
Screenshot: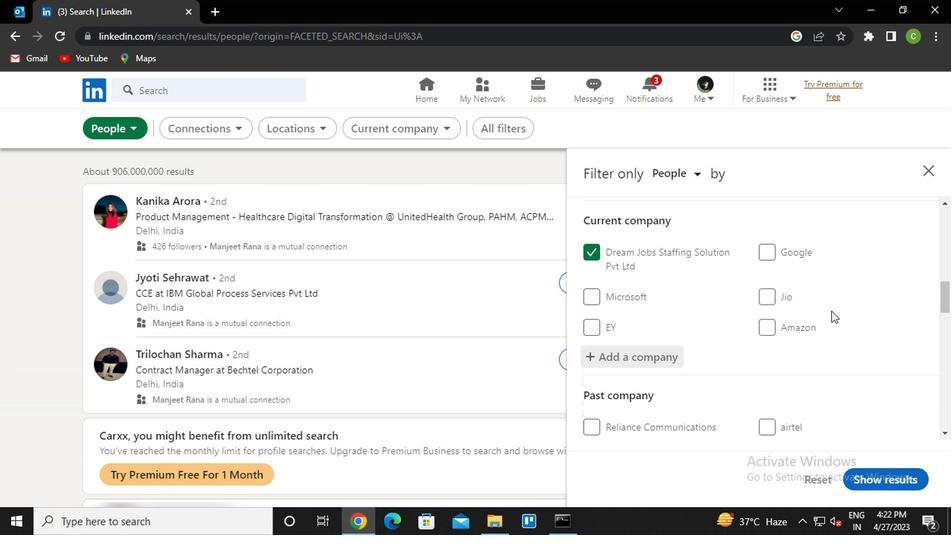 
Action: Mouse scrolled (828, 310) with delta (0, 0)
Screenshot: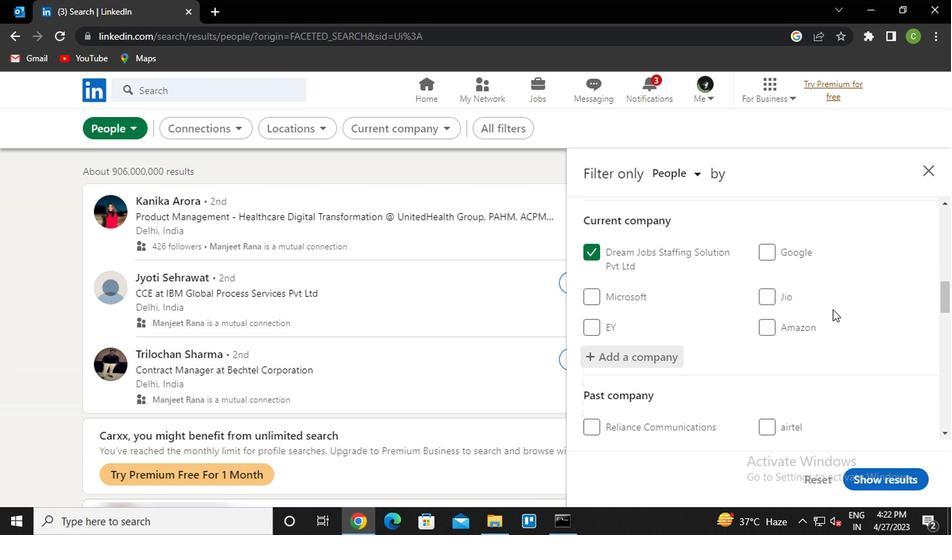 
Action: Mouse scrolled (828, 310) with delta (0, 0)
Screenshot: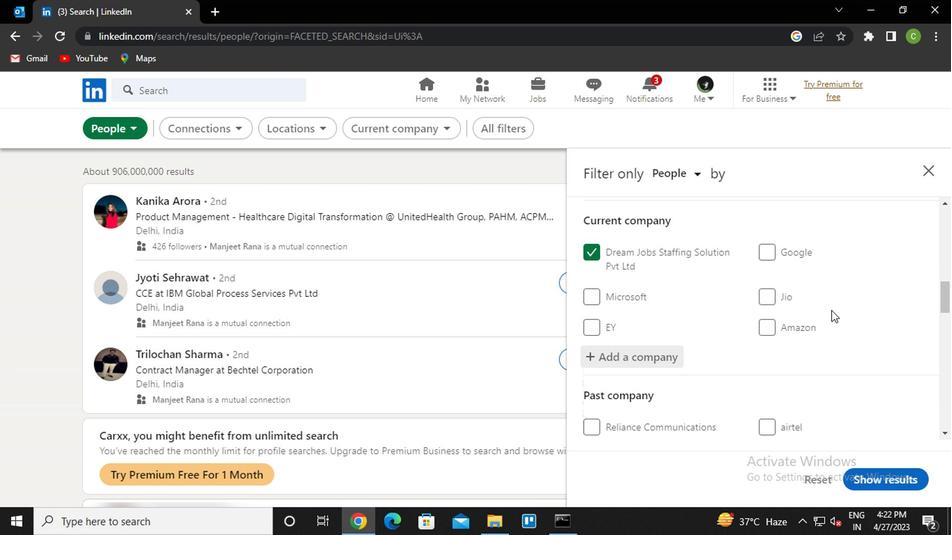 
Action: Mouse moved to (826, 311)
Screenshot: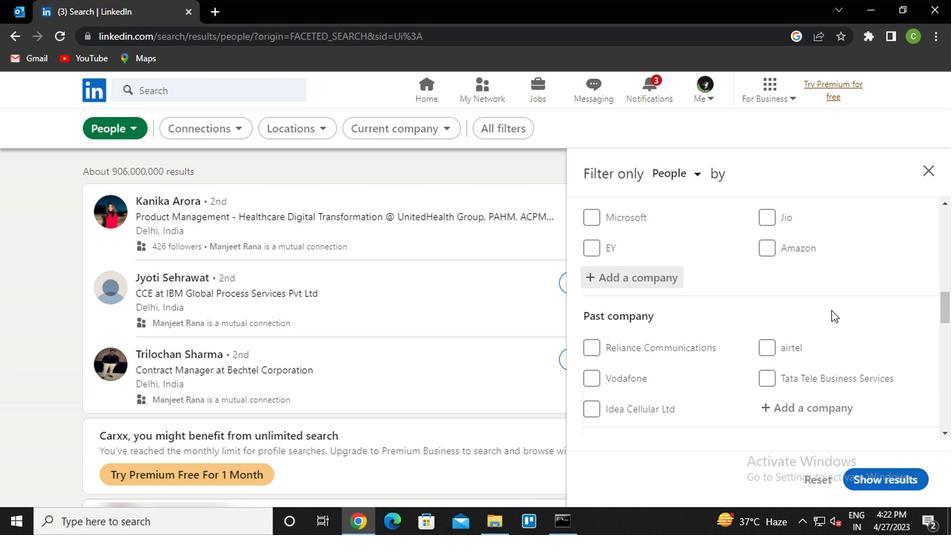 
Action: Mouse scrolled (826, 310) with delta (0, 0)
Screenshot: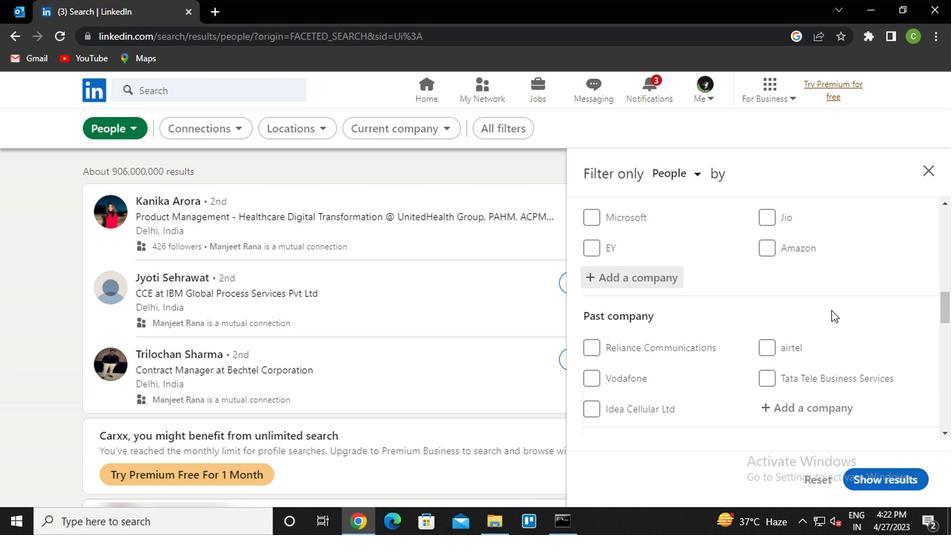 
Action: Mouse moved to (791, 357)
Screenshot: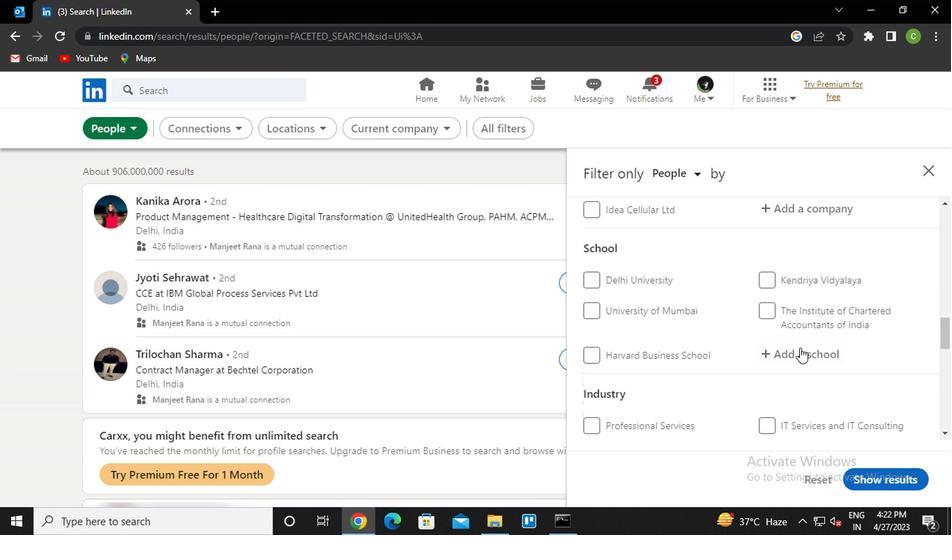 
Action: Mouse pressed left at (791, 357)
Screenshot: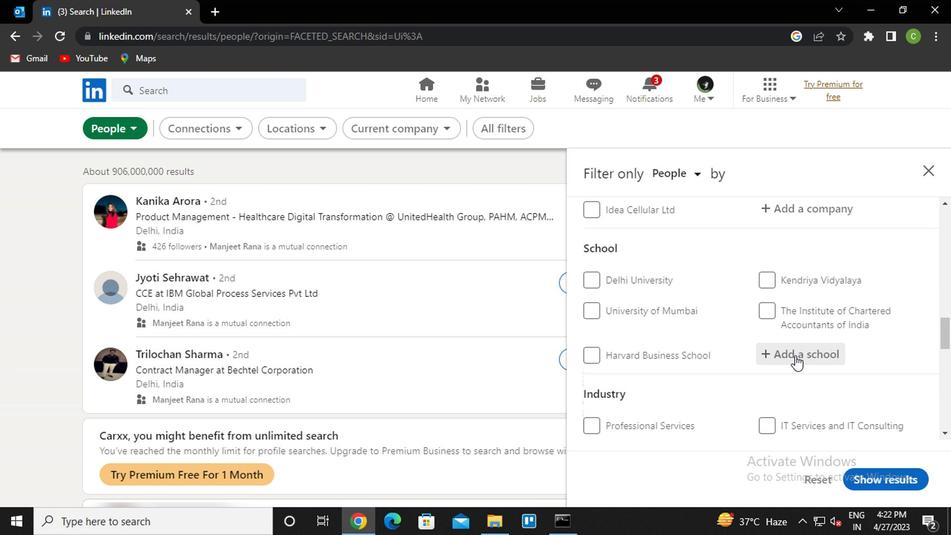 
Action: Key pressed <Key.caps_lock>p<Key.caps_lock>t.<Key.space><Key.caps_lock>r<Key.caps_lock>avish<Key.down><Key.enter>
Screenshot: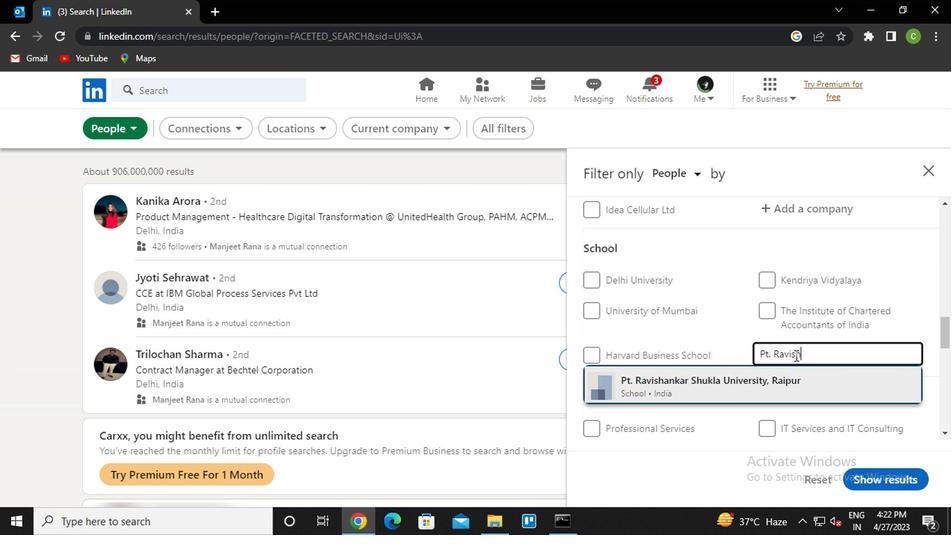 
Action: Mouse moved to (741, 388)
Screenshot: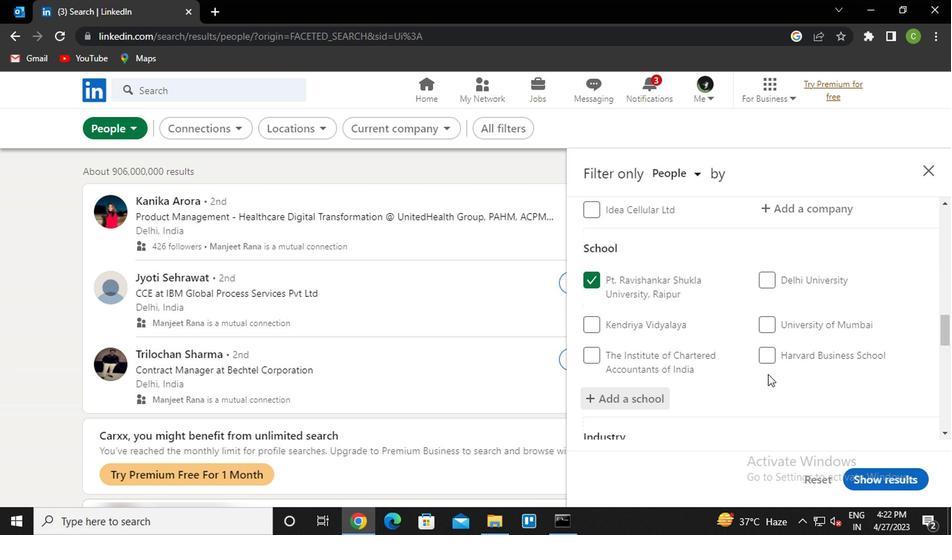 
Action: Mouse scrolled (741, 388) with delta (0, 0)
Screenshot: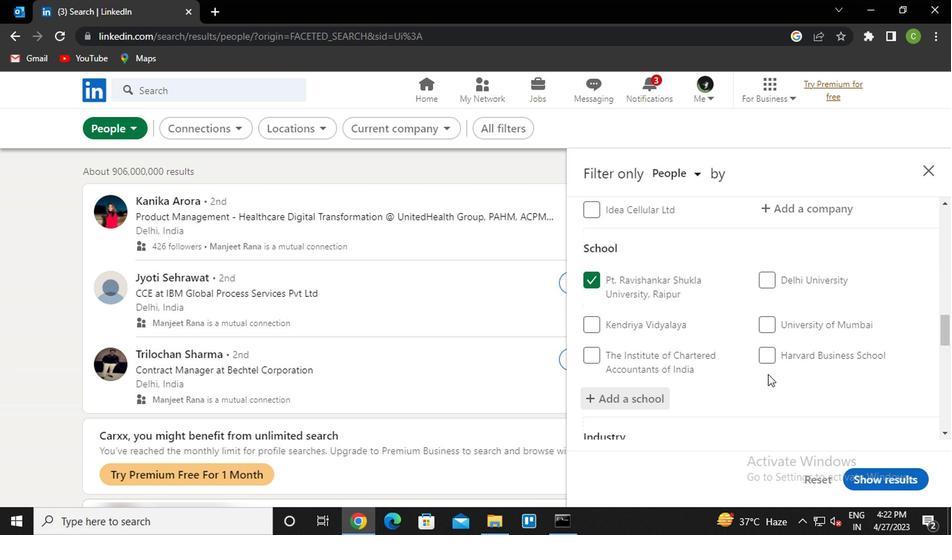 
Action: Mouse moved to (739, 388)
Screenshot: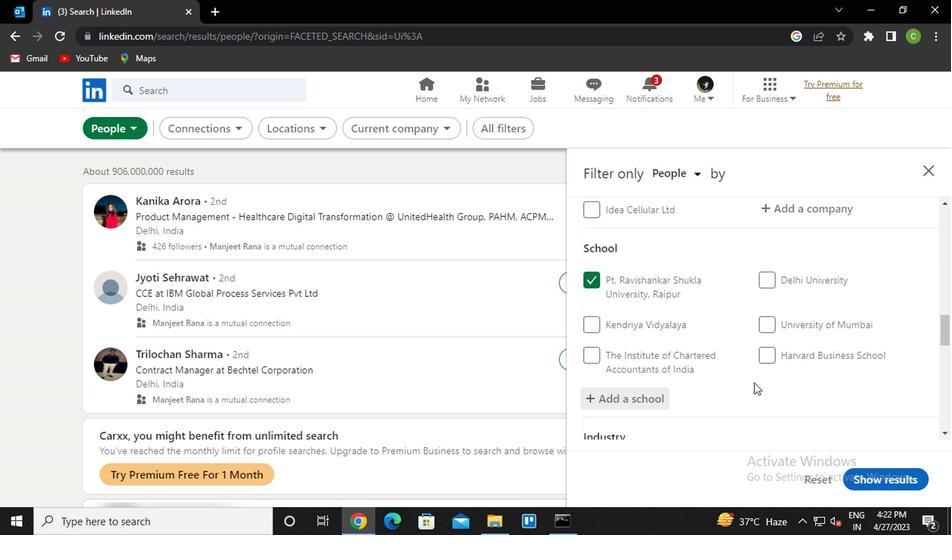 
Action: Mouse scrolled (739, 388) with delta (0, 0)
Screenshot: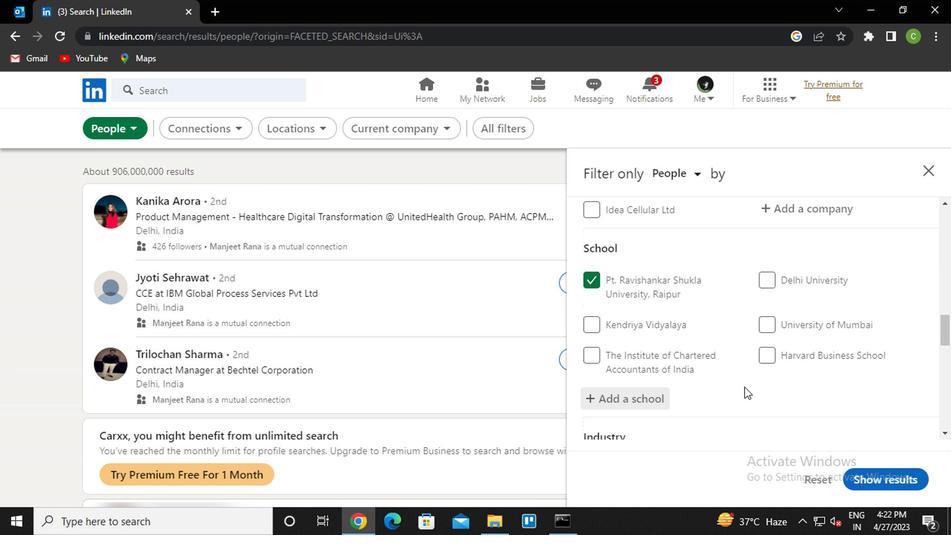 
Action: Mouse scrolled (739, 388) with delta (0, 0)
Screenshot: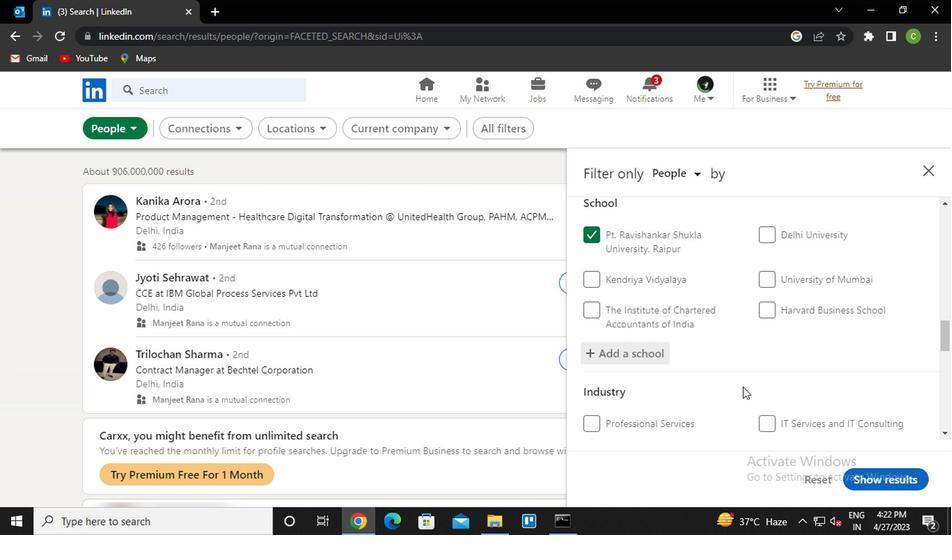 
Action: Mouse moved to (793, 334)
Screenshot: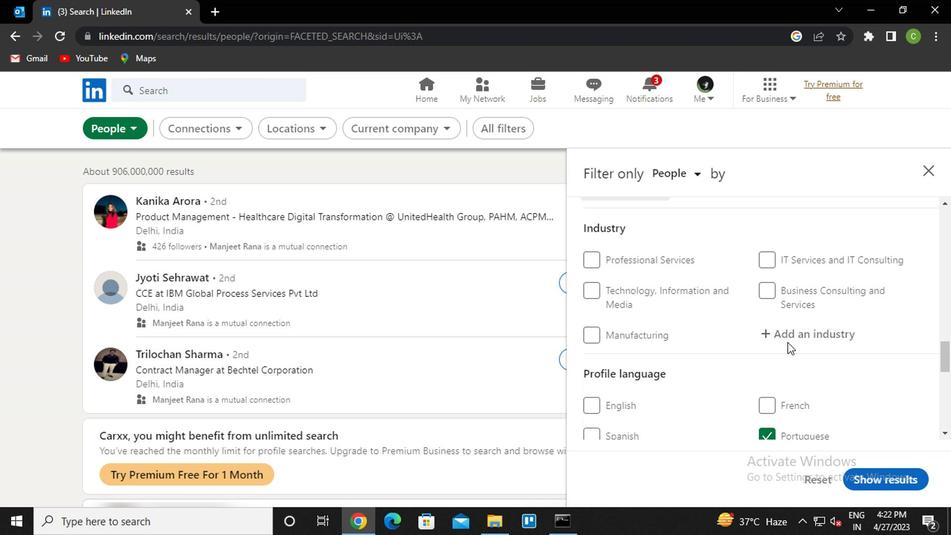 
Action: Mouse pressed left at (793, 334)
Screenshot: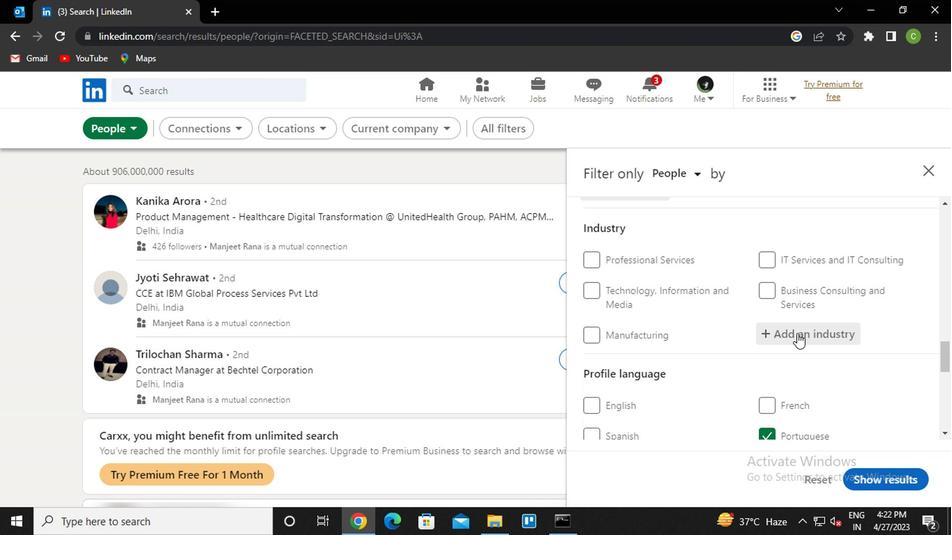 
Action: Key pressed <Key.caps_lock>c<Key.caps_lock>hemical<Key.space><Key.caps_lock>r<Key.caps_lock>aw<Key.down><Key.enter>
Screenshot: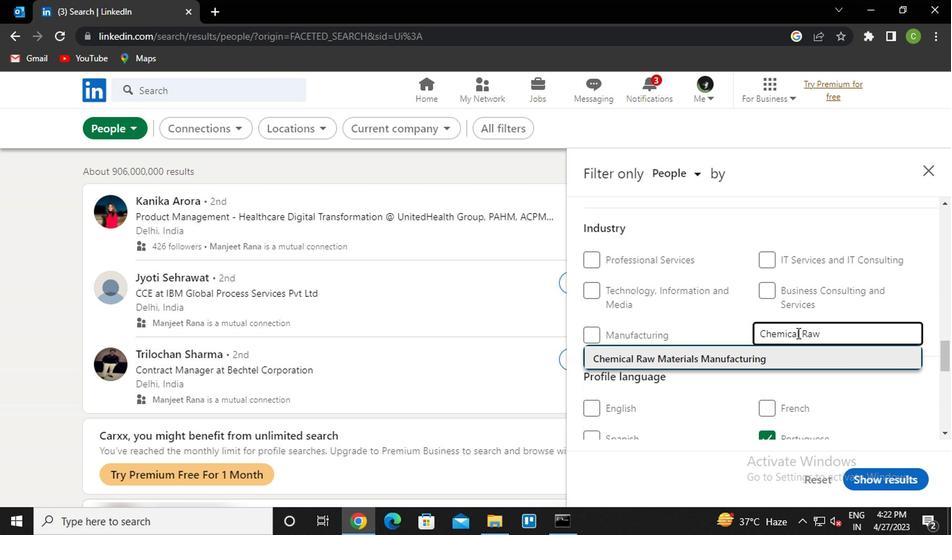 
Action: Mouse moved to (784, 341)
Screenshot: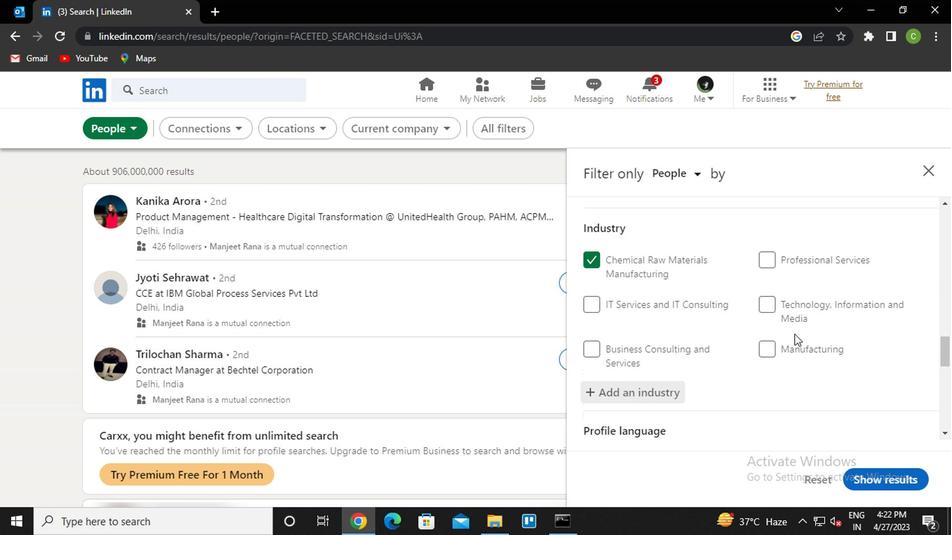 
Action: Mouse scrolled (784, 340) with delta (0, 0)
Screenshot: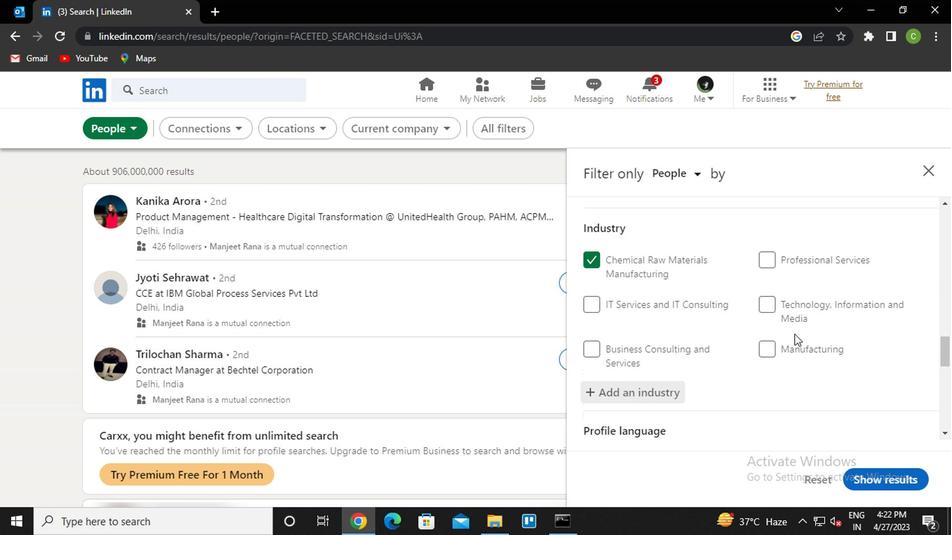
Action: Mouse moved to (769, 357)
Screenshot: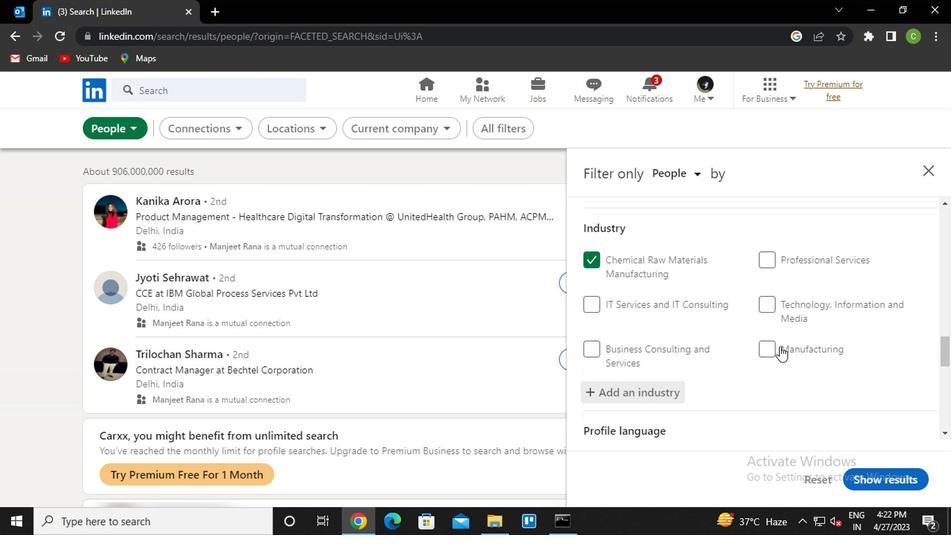
Action: Mouse scrolled (769, 356) with delta (0, 0)
Screenshot: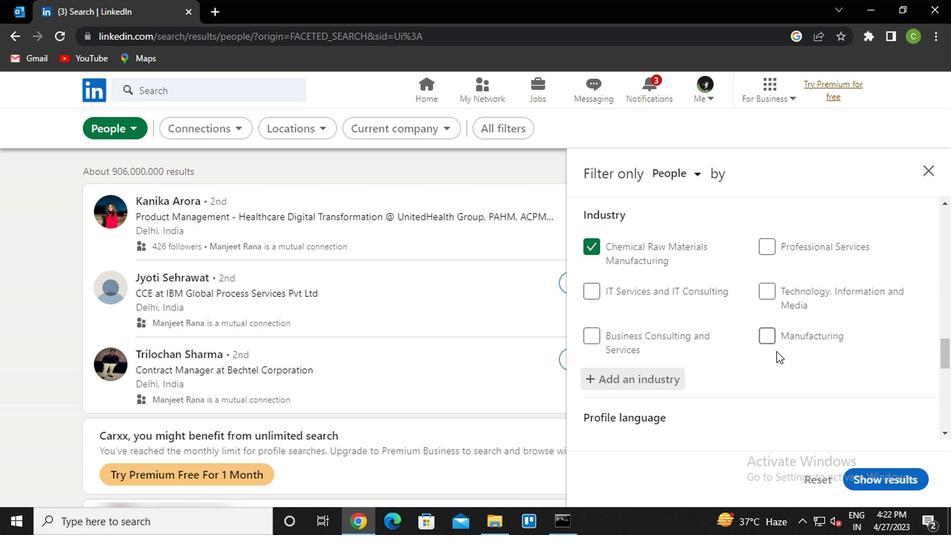 
Action: Mouse moved to (763, 362)
Screenshot: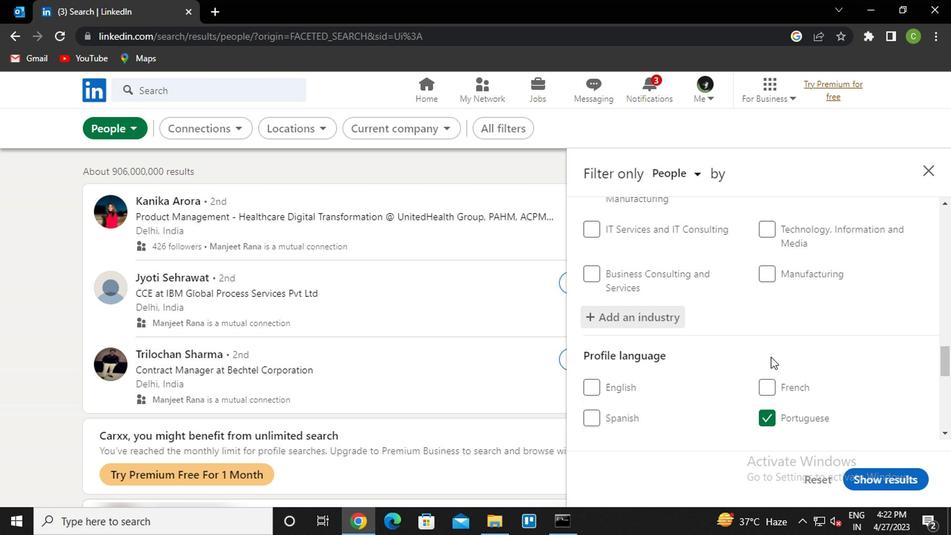 
Action: Mouse scrolled (763, 361) with delta (0, 0)
Screenshot: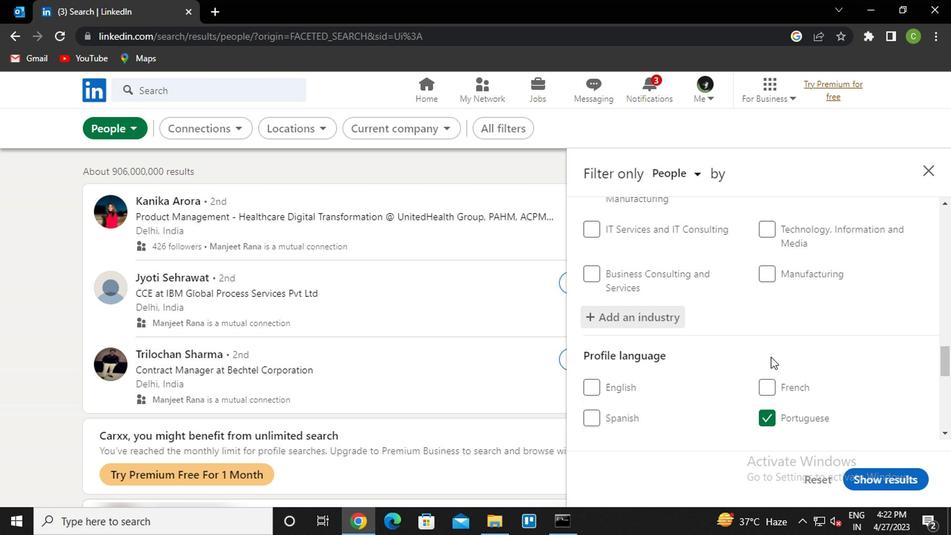 
Action: Mouse moved to (761, 362)
Screenshot: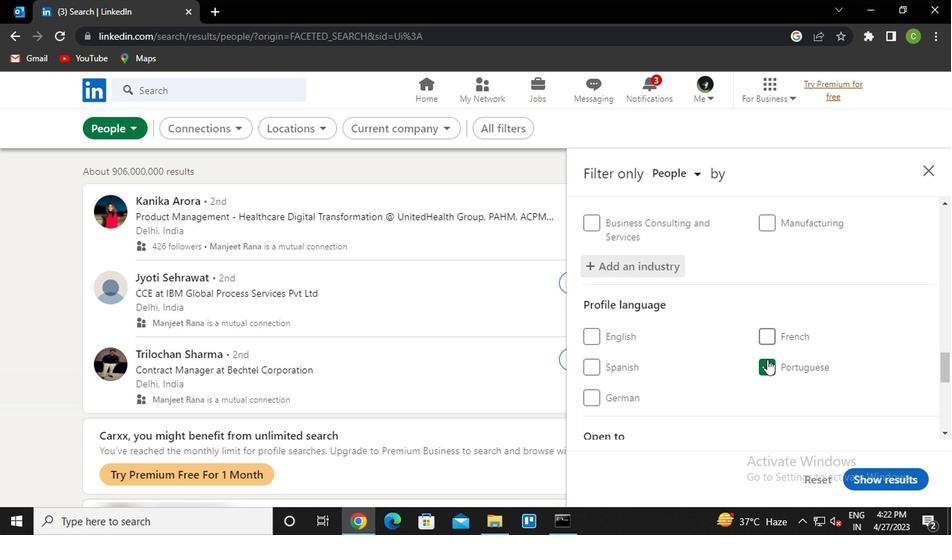 
Action: Mouse scrolled (761, 361) with delta (0, 0)
Screenshot: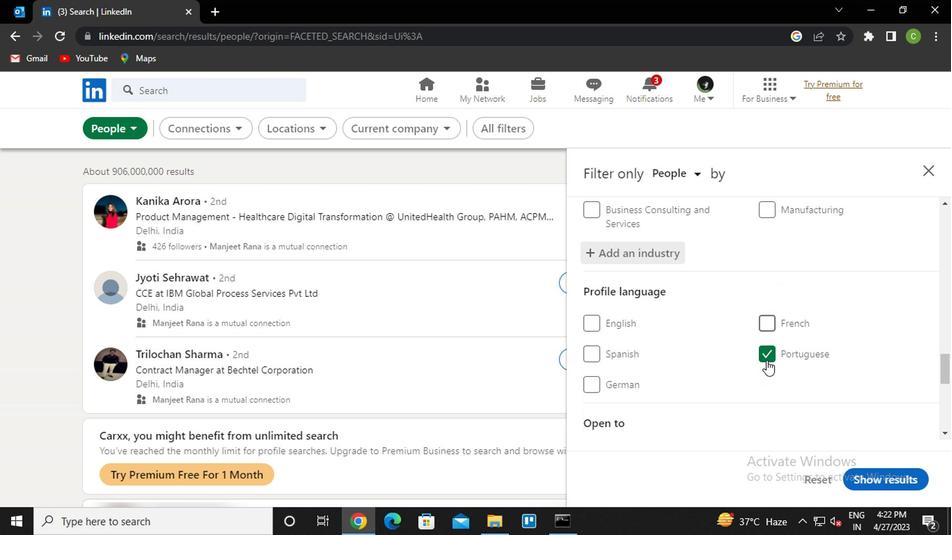 
Action: Mouse scrolled (761, 361) with delta (0, 0)
Screenshot: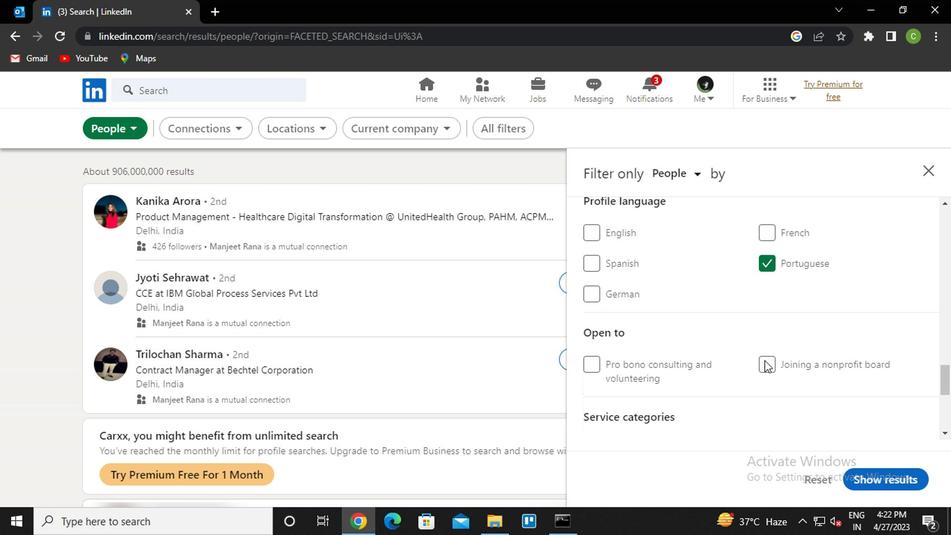 
Action: Mouse scrolled (761, 361) with delta (0, 0)
Screenshot: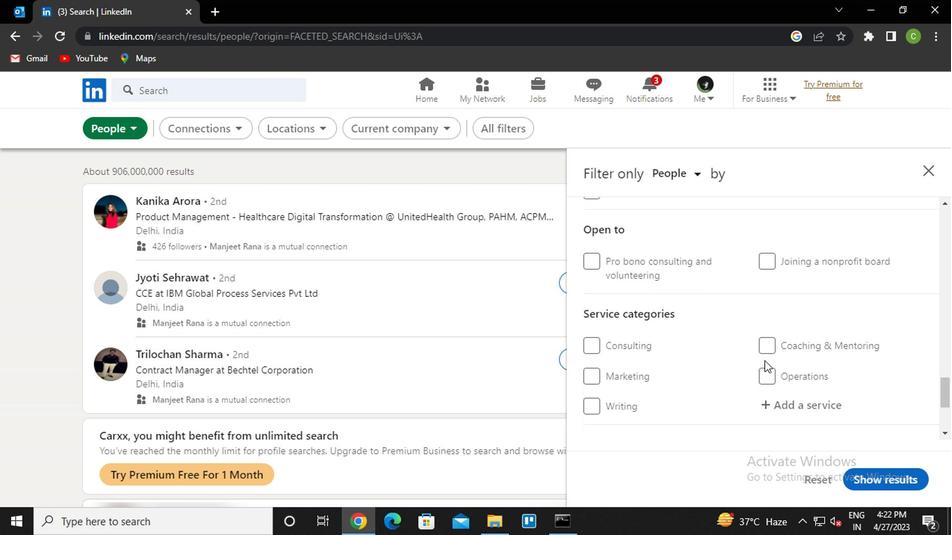 
Action: Mouse moved to (789, 327)
Screenshot: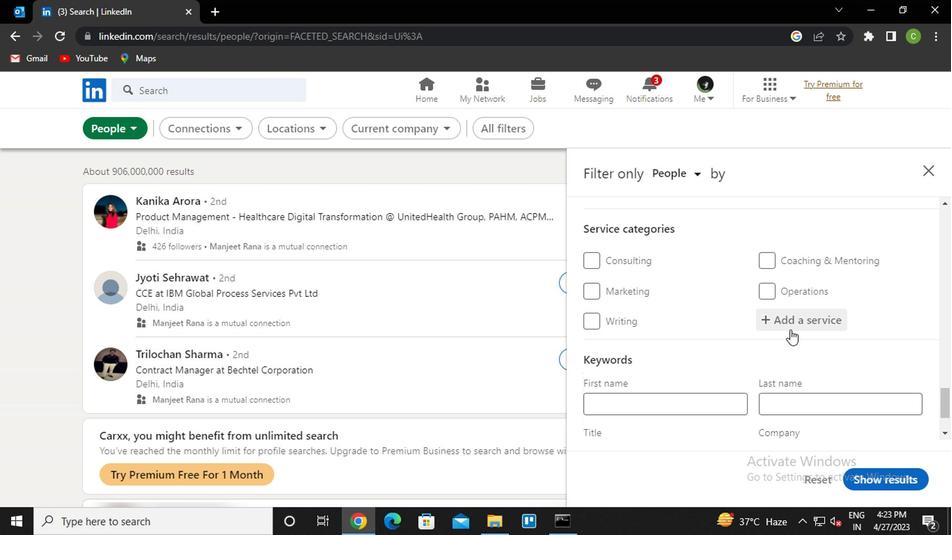 
Action: Mouse pressed left at (789, 327)
Screenshot: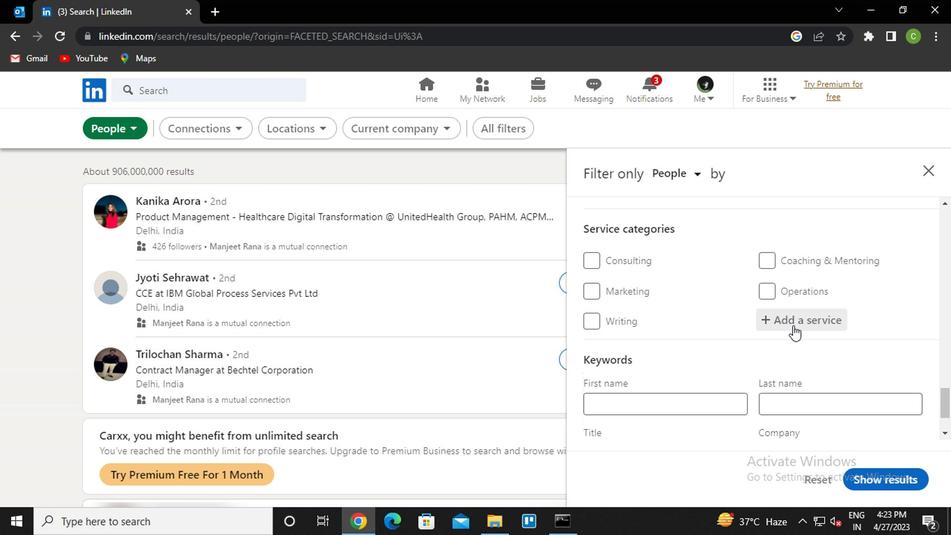 
Action: Key pressed <Key.caps_lock>a<Key.caps_lock>udio<Key.space><Key.caps_lock>e<Key.caps_lock>n<Key.down><Key.enter>
Screenshot: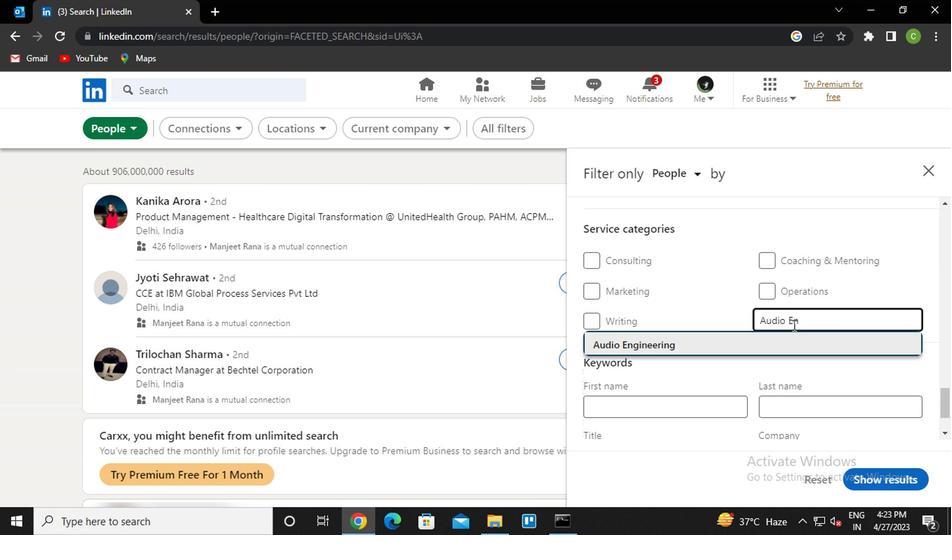 
Action: Mouse scrolled (789, 326) with delta (0, 0)
Screenshot: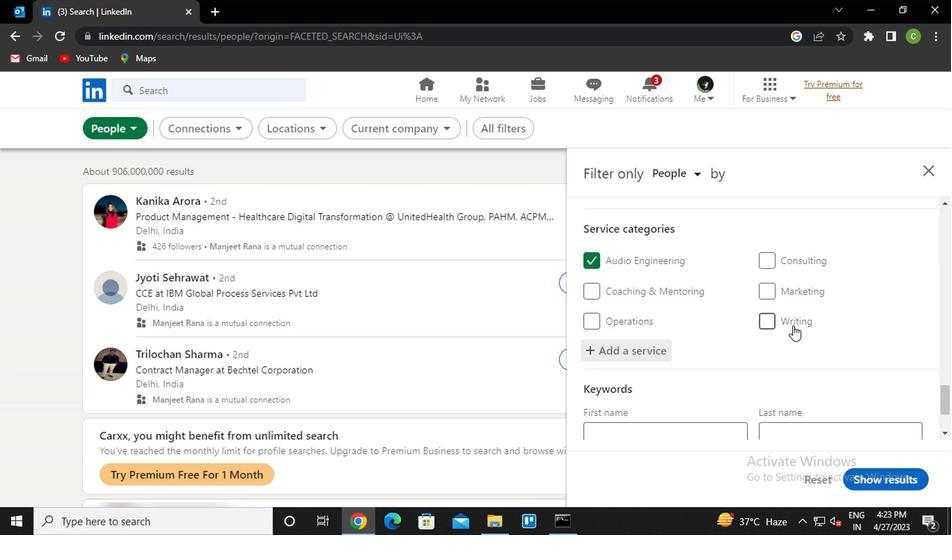 
Action: Mouse scrolled (789, 326) with delta (0, 0)
Screenshot: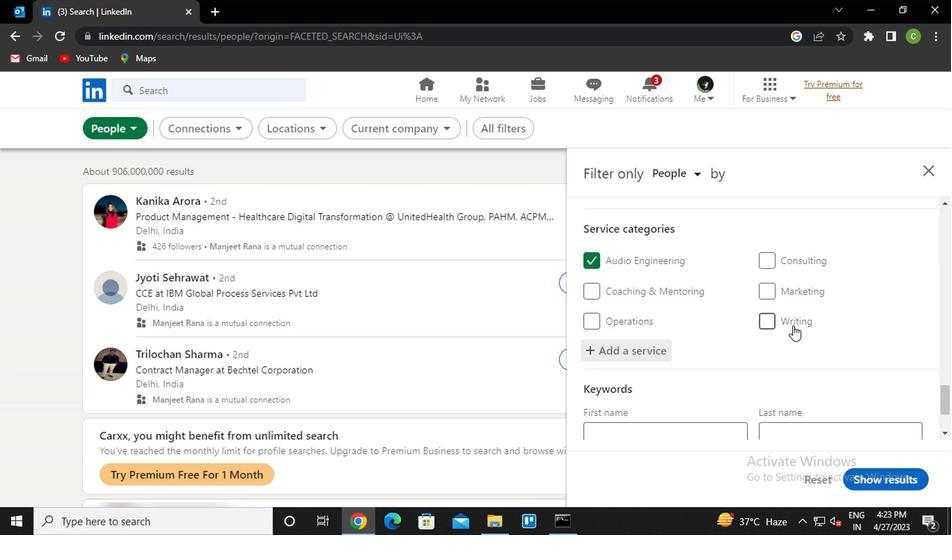 
Action: Mouse scrolled (789, 326) with delta (0, 0)
Screenshot: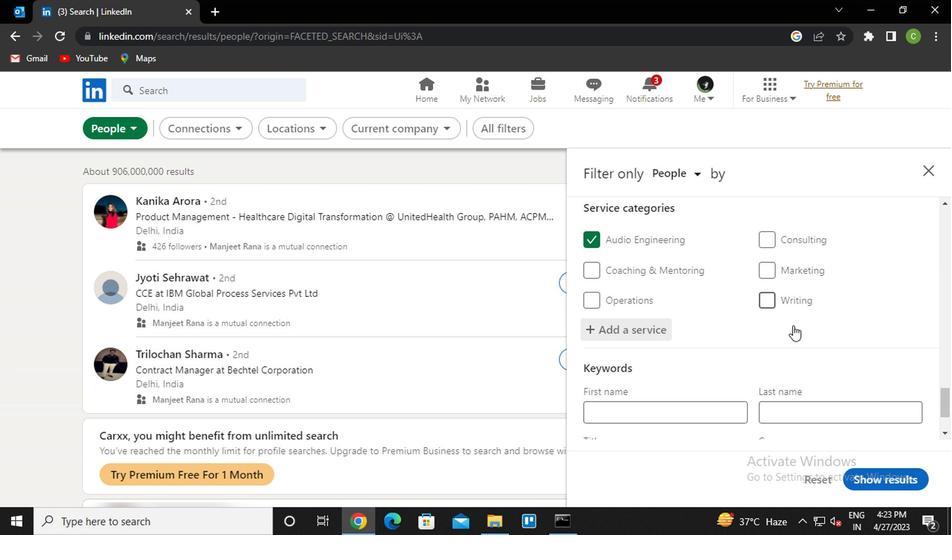 
Action: Mouse scrolled (789, 326) with delta (0, 0)
Screenshot: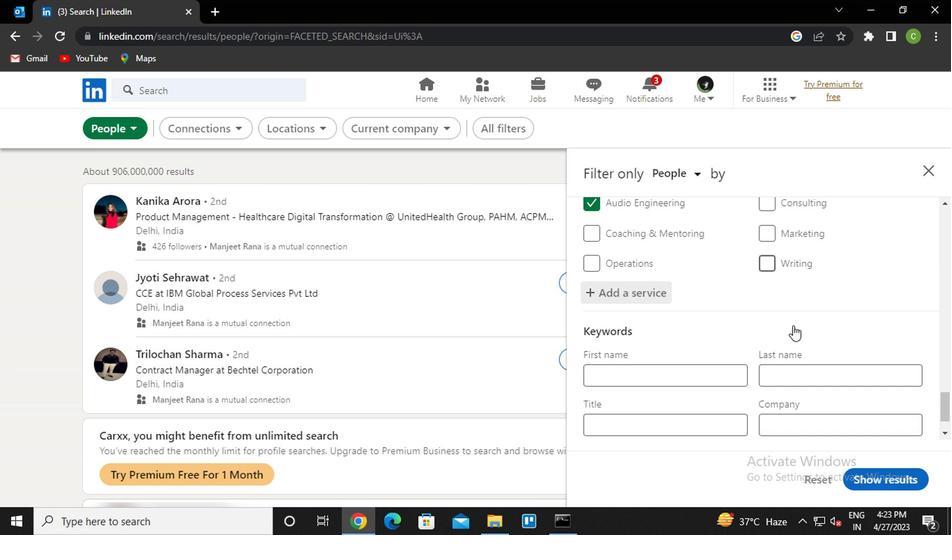 
Action: Mouse scrolled (789, 326) with delta (0, 0)
Screenshot: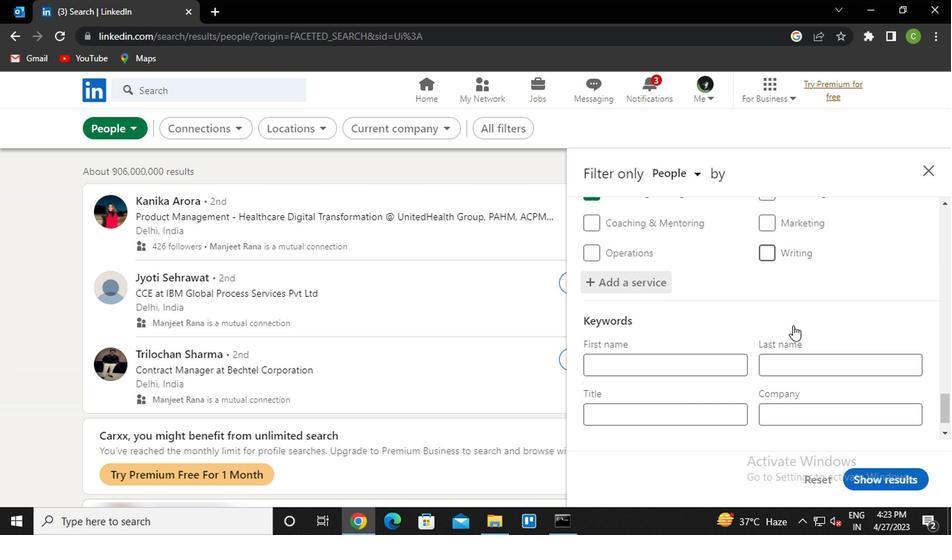 
Action: Mouse moved to (668, 370)
Screenshot: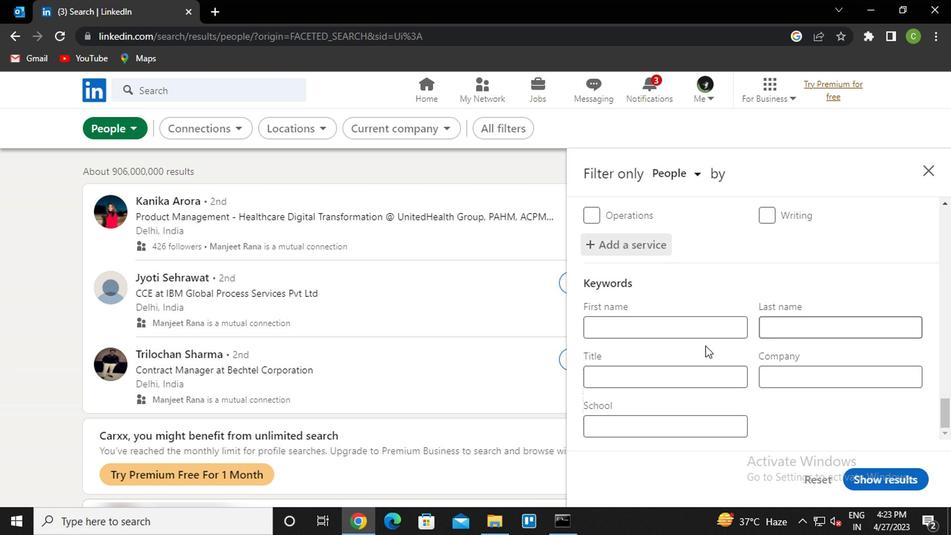 
Action: Mouse pressed left at (668, 370)
Screenshot: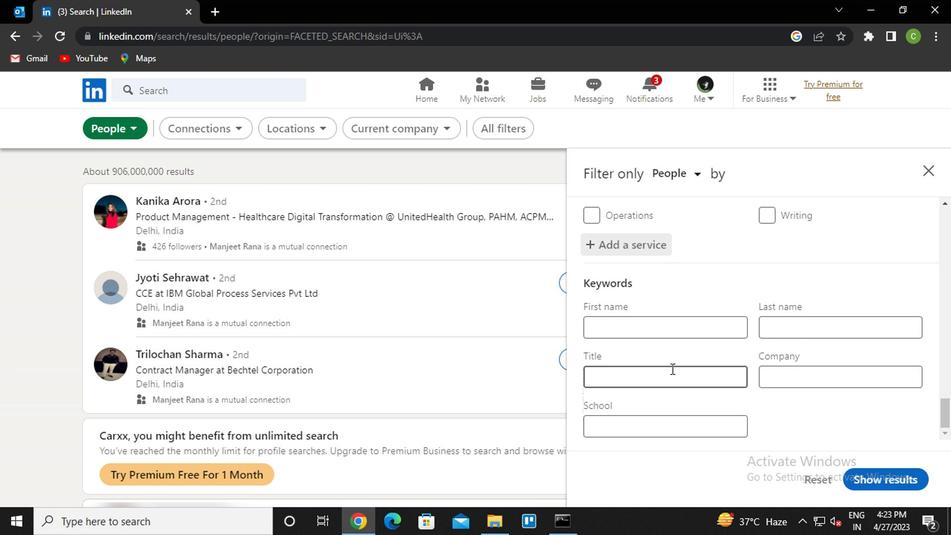 
Action: Key pressed <Key.caps_lock>w<Key.caps_lock>elder
Screenshot: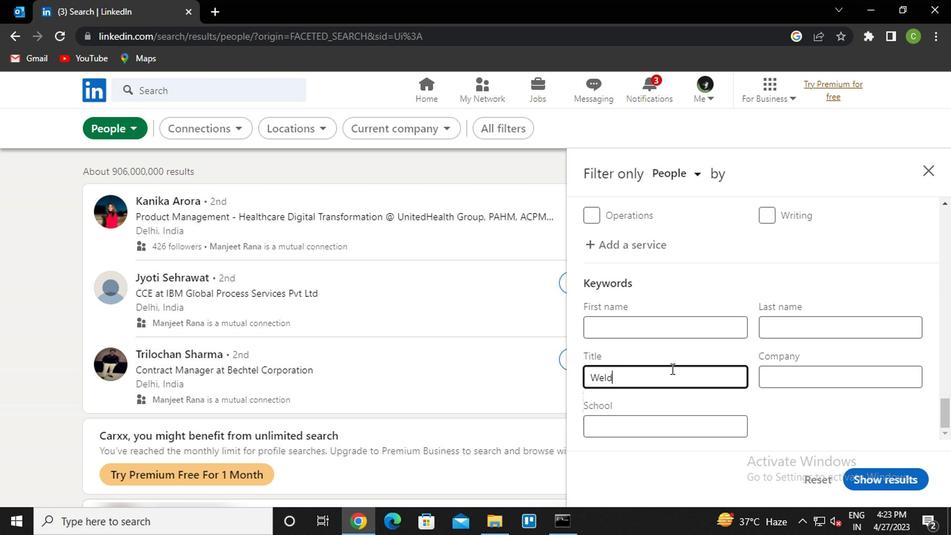 
Action: Mouse moved to (859, 480)
Screenshot: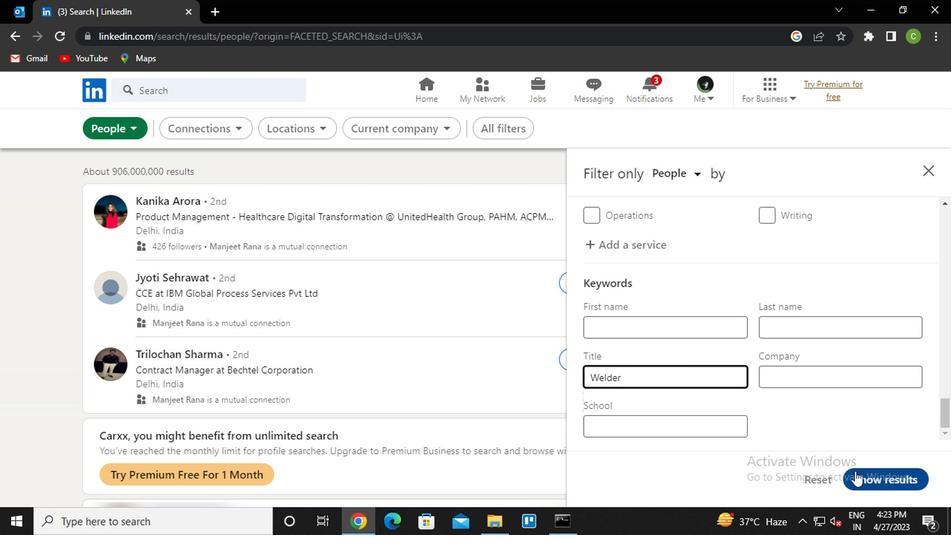 
Action: Mouse pressed left at (859, 480)
Screenshot: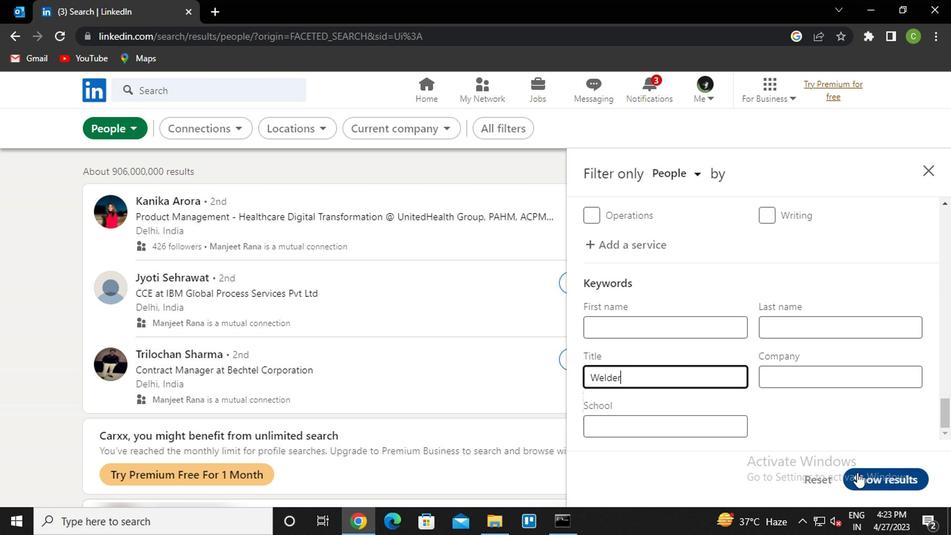 
Action: Mouse moved to (437, 511)
Screenshot: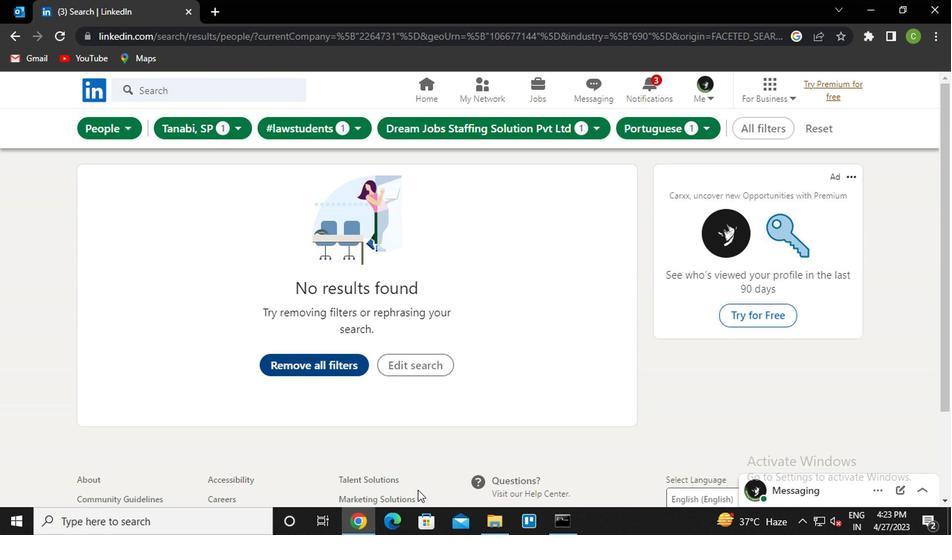 
Action: Key pressed <Key.f8>
Screenshot: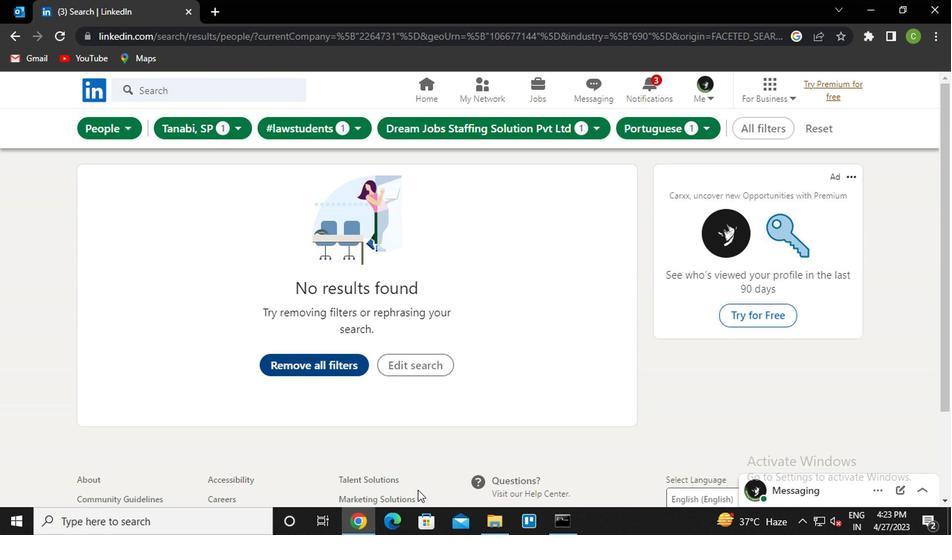 
